 Task: Create a sub task Design and Implement Solution for the task  Upgrade and migrate company data analytics to a cloud-based solution in the project AmberDrive , assign it to team member softage.3@softage.net and update the status of the sub task to  On Track  , set the priority of the sub task to Low
Action: Mouse moved to (643, 357)
Screenshot: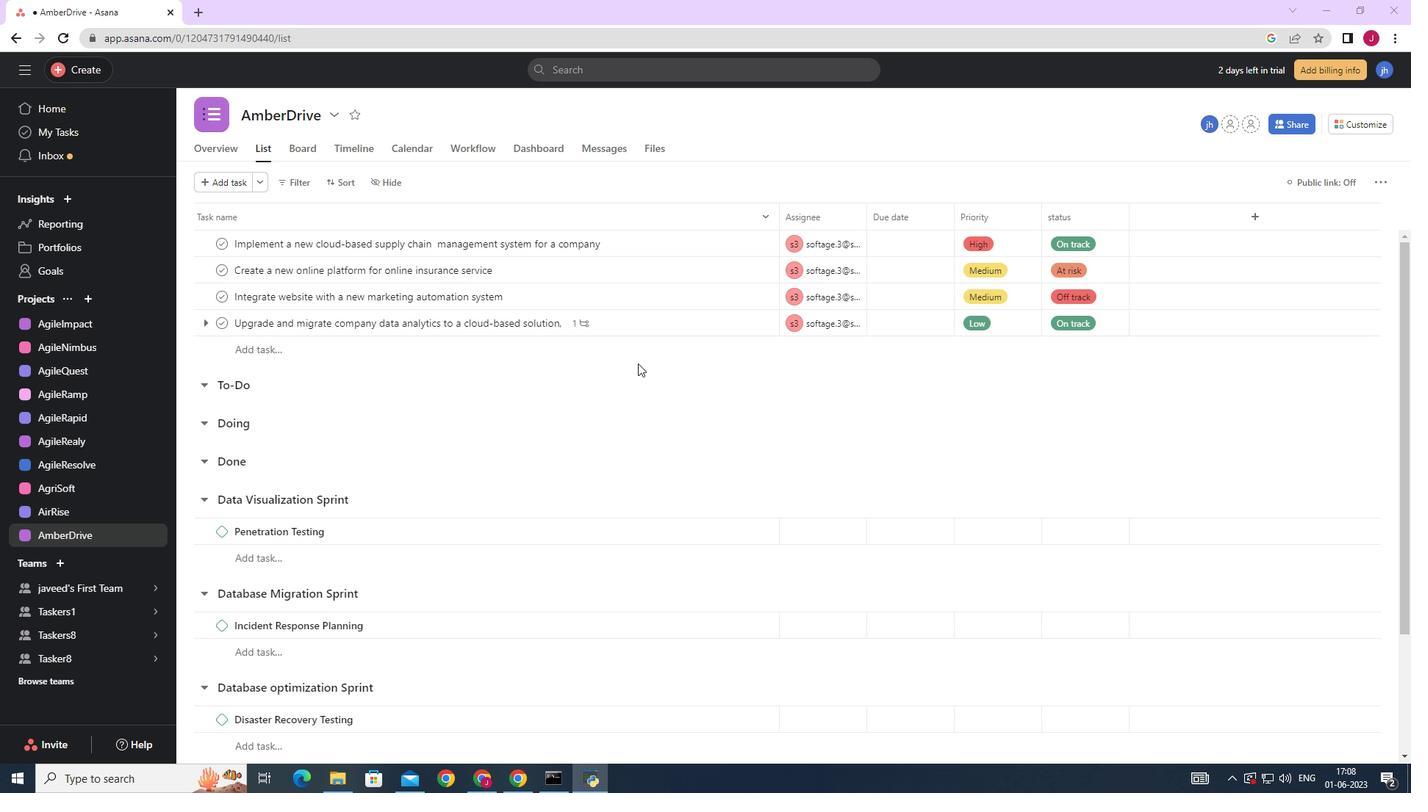 
Action: Mouse scrolled (643, 358) with delta (0, 0)
Screenshot: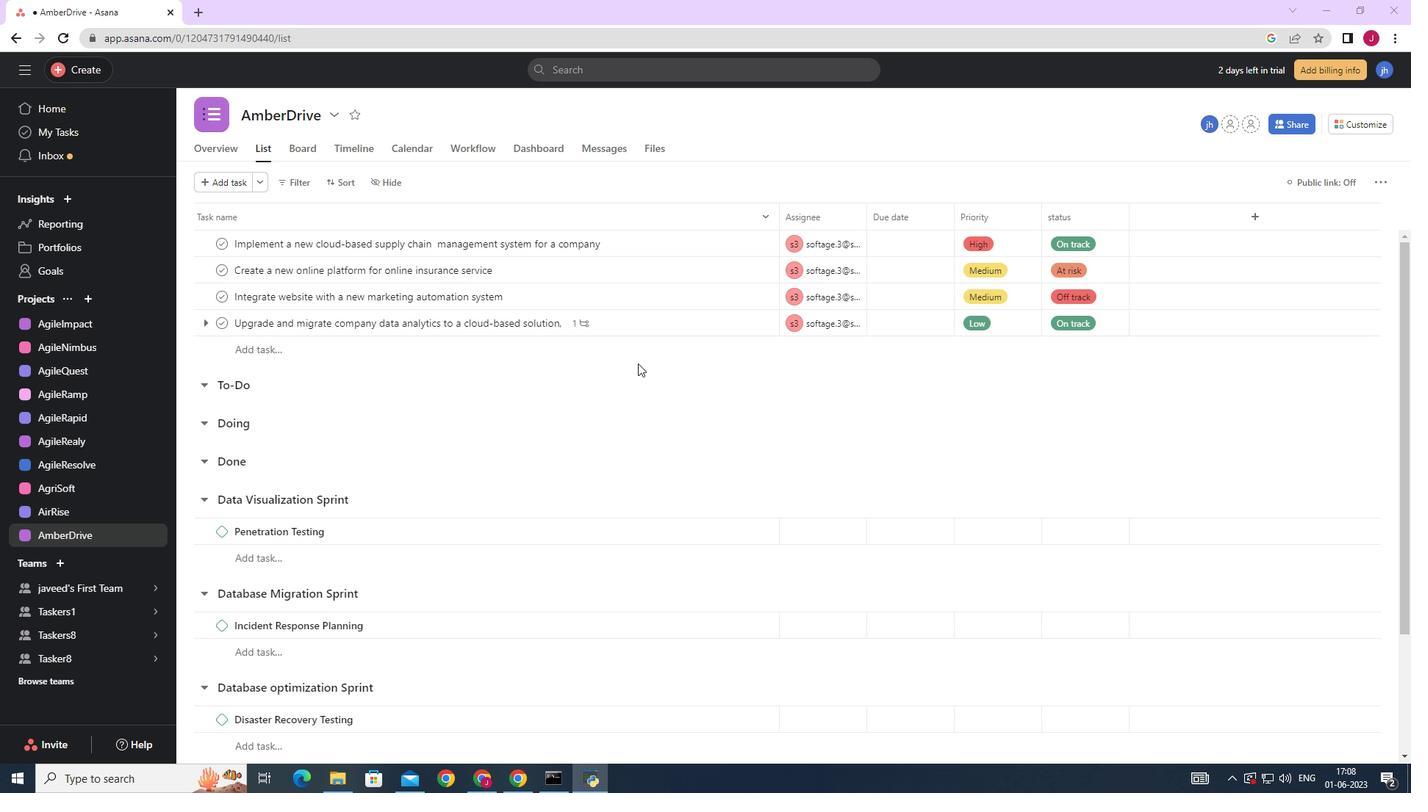 
Action: Mouse moved to (693, 328)
Screenshot: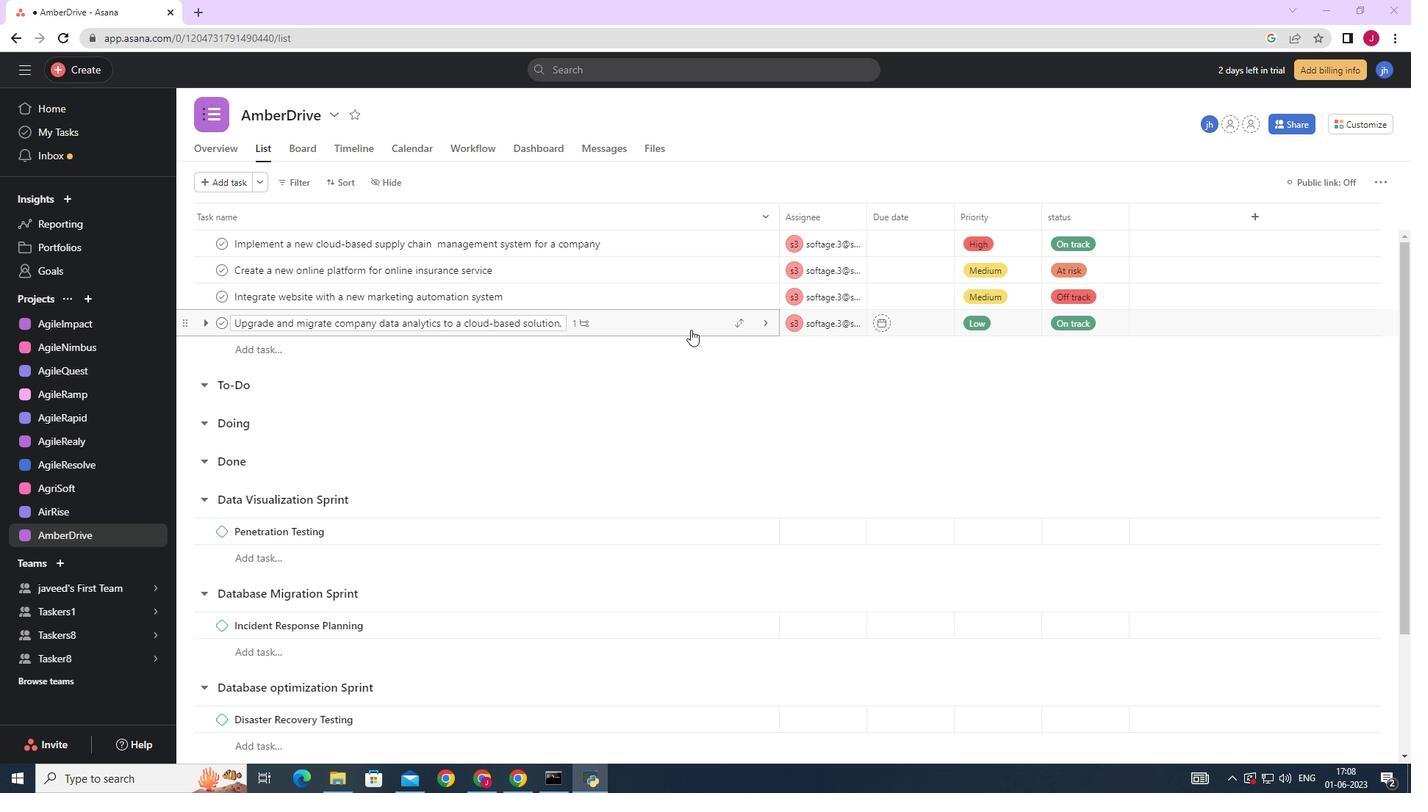 
Action: Mouse pressed left at (693, 329)
Screenshot: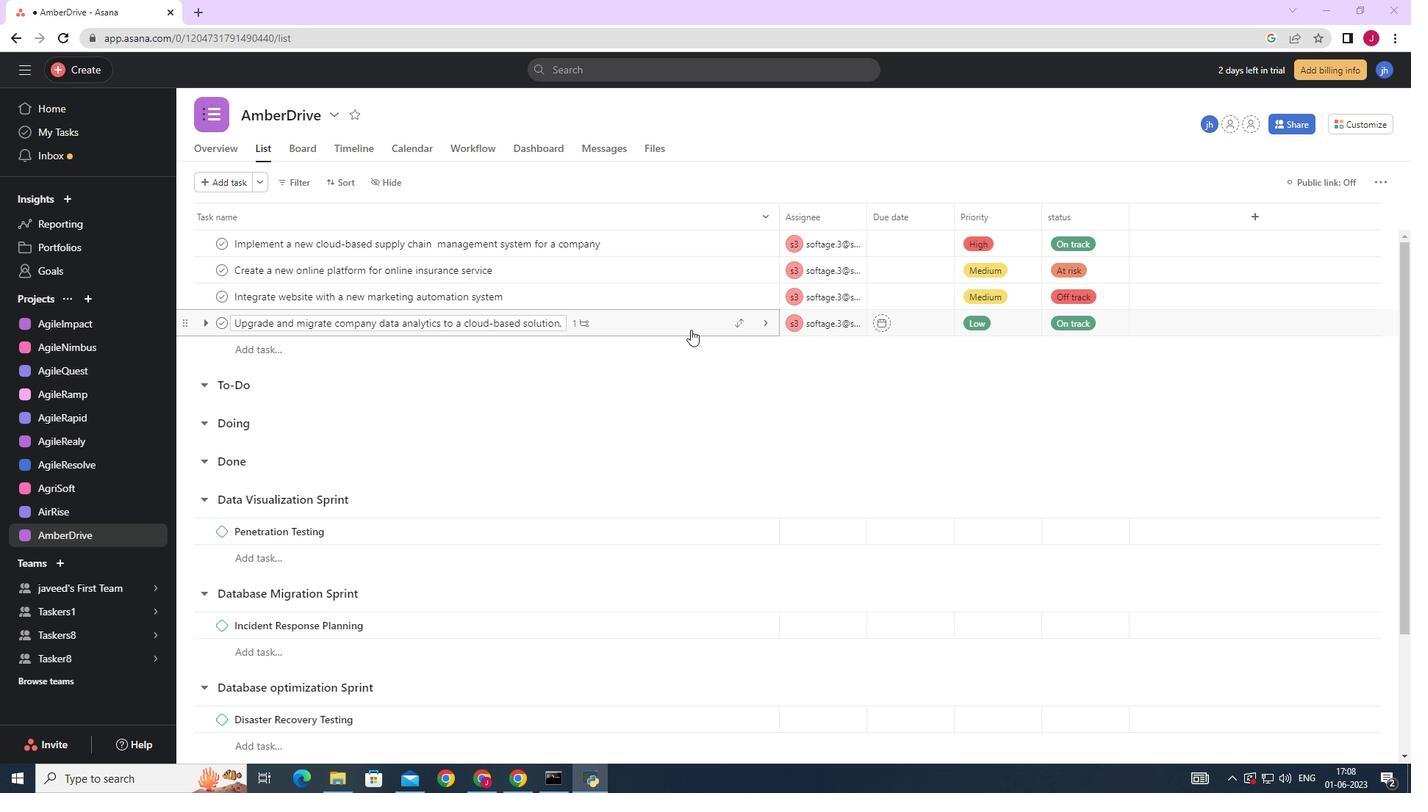 
Action: Mouse moved to (1033, 499)
Screenshot: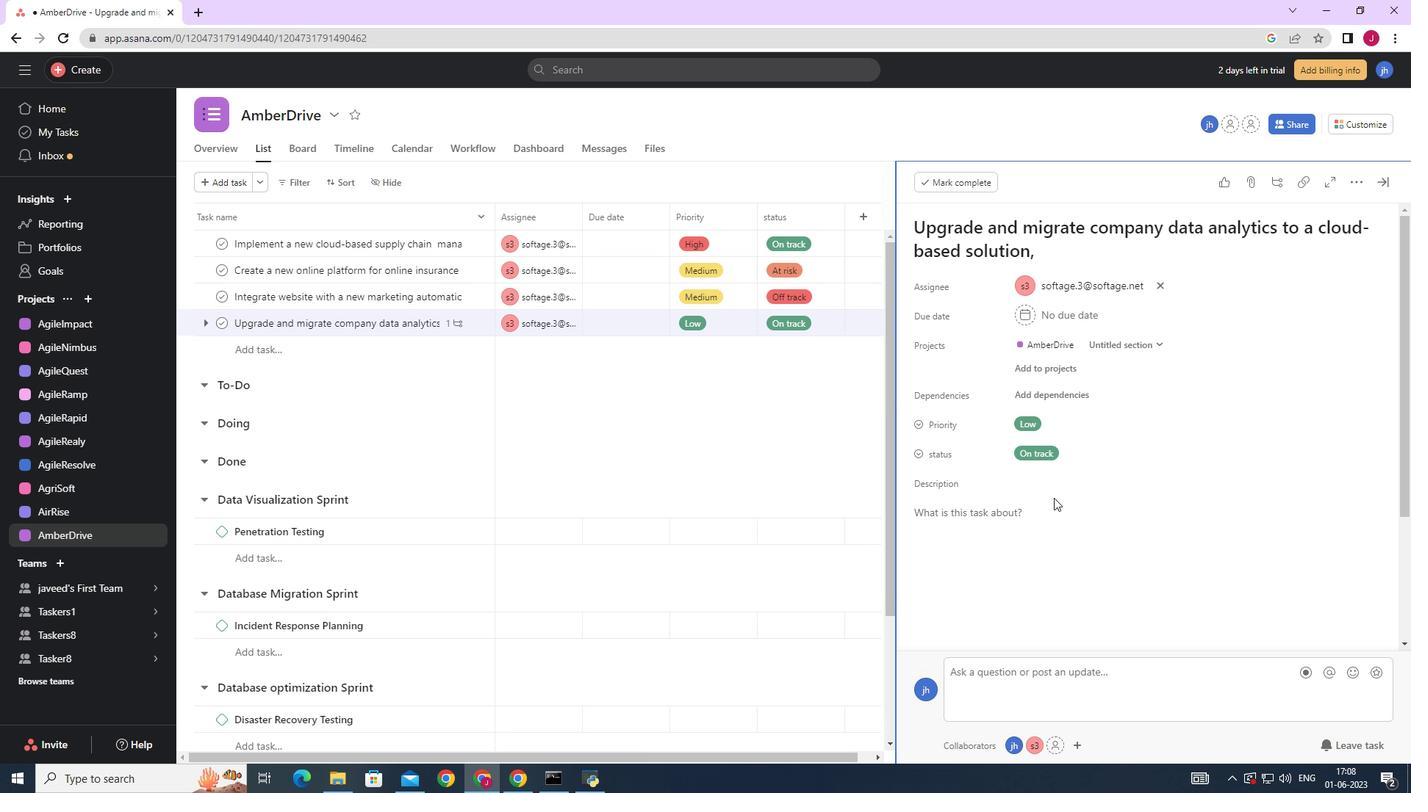 
Action: Mouse scrolled (1033, 499) with delta (0, 0)
Screenshot: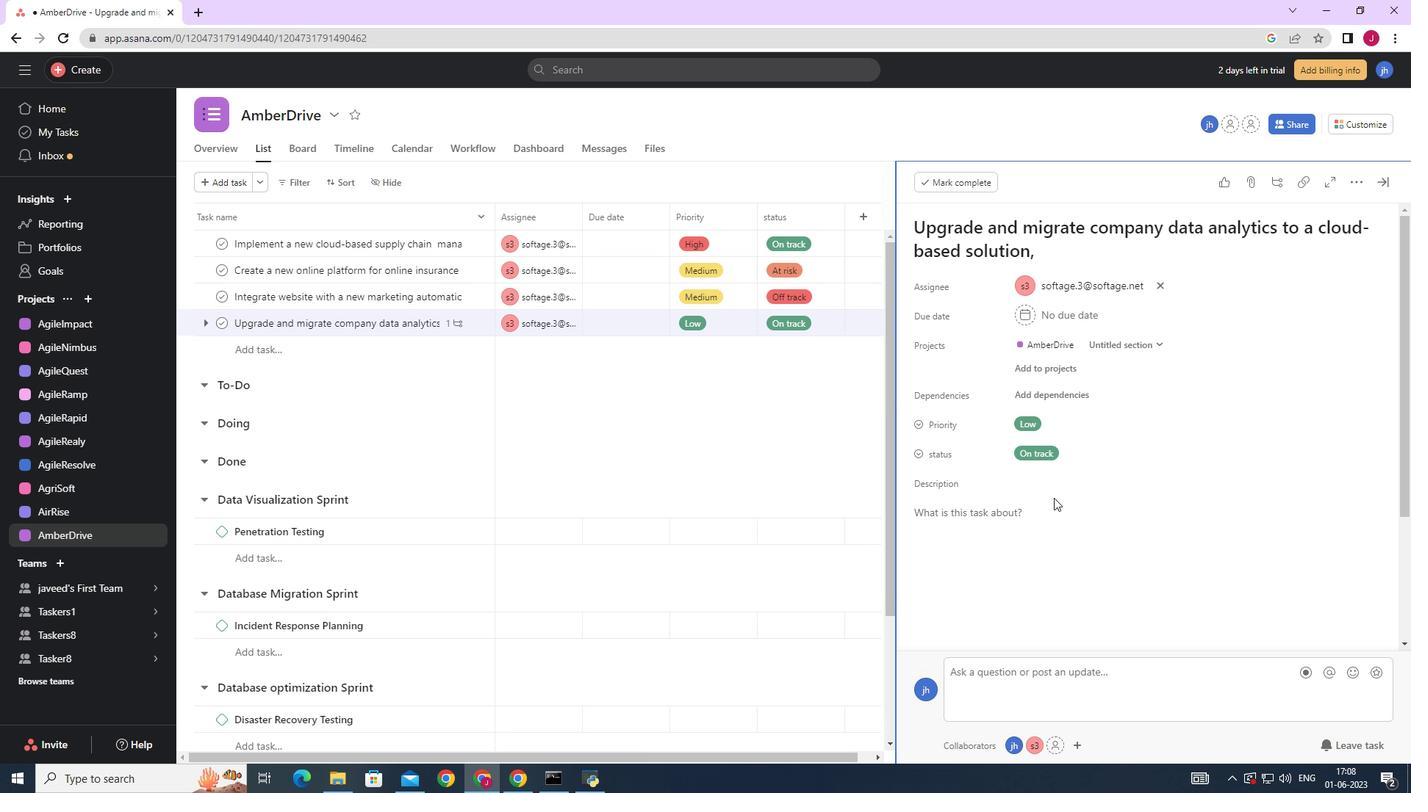 
Action: Mouse moved to (1033, 499)
Screenshot: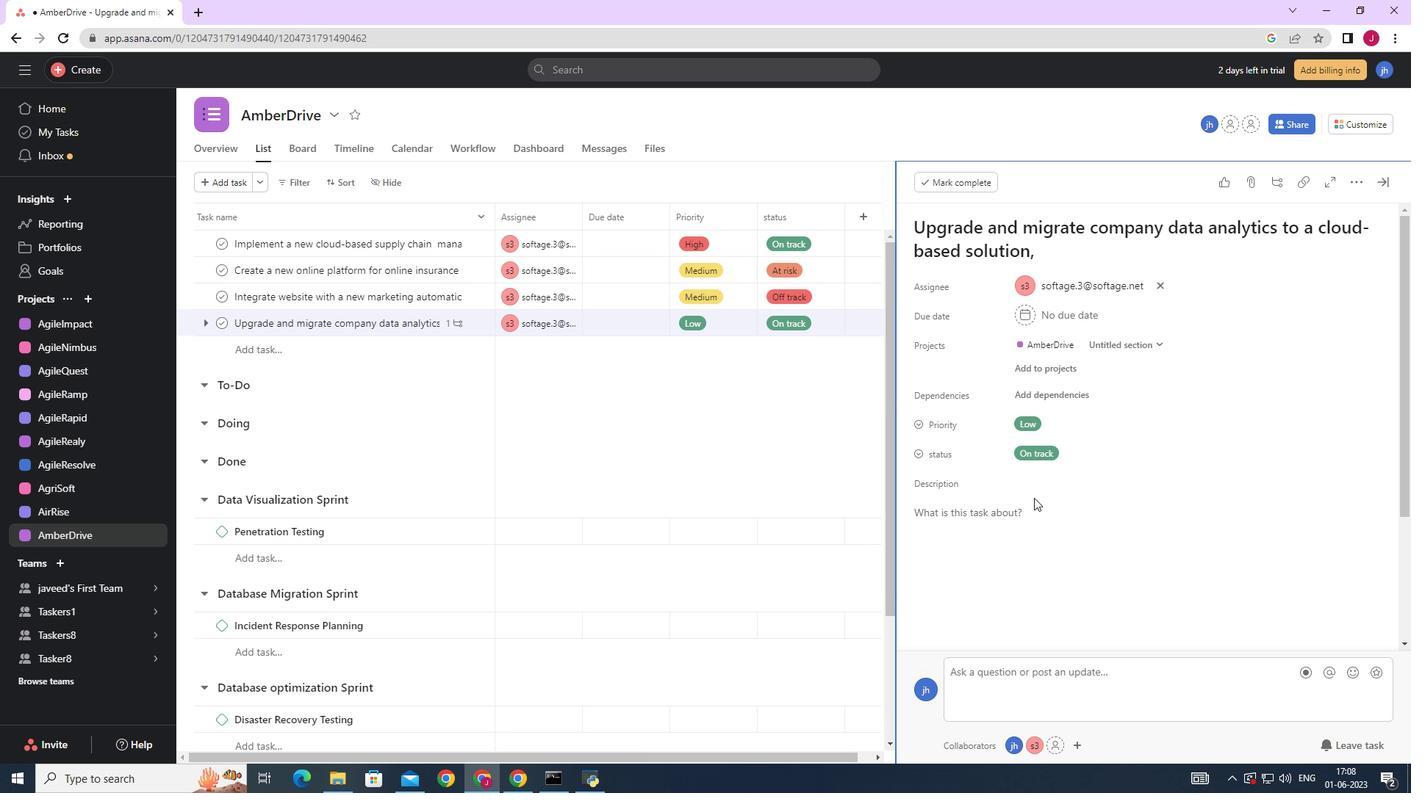 
Action: Mouse scrolled (1033, 499) with delta (0, 0)
Screenshot: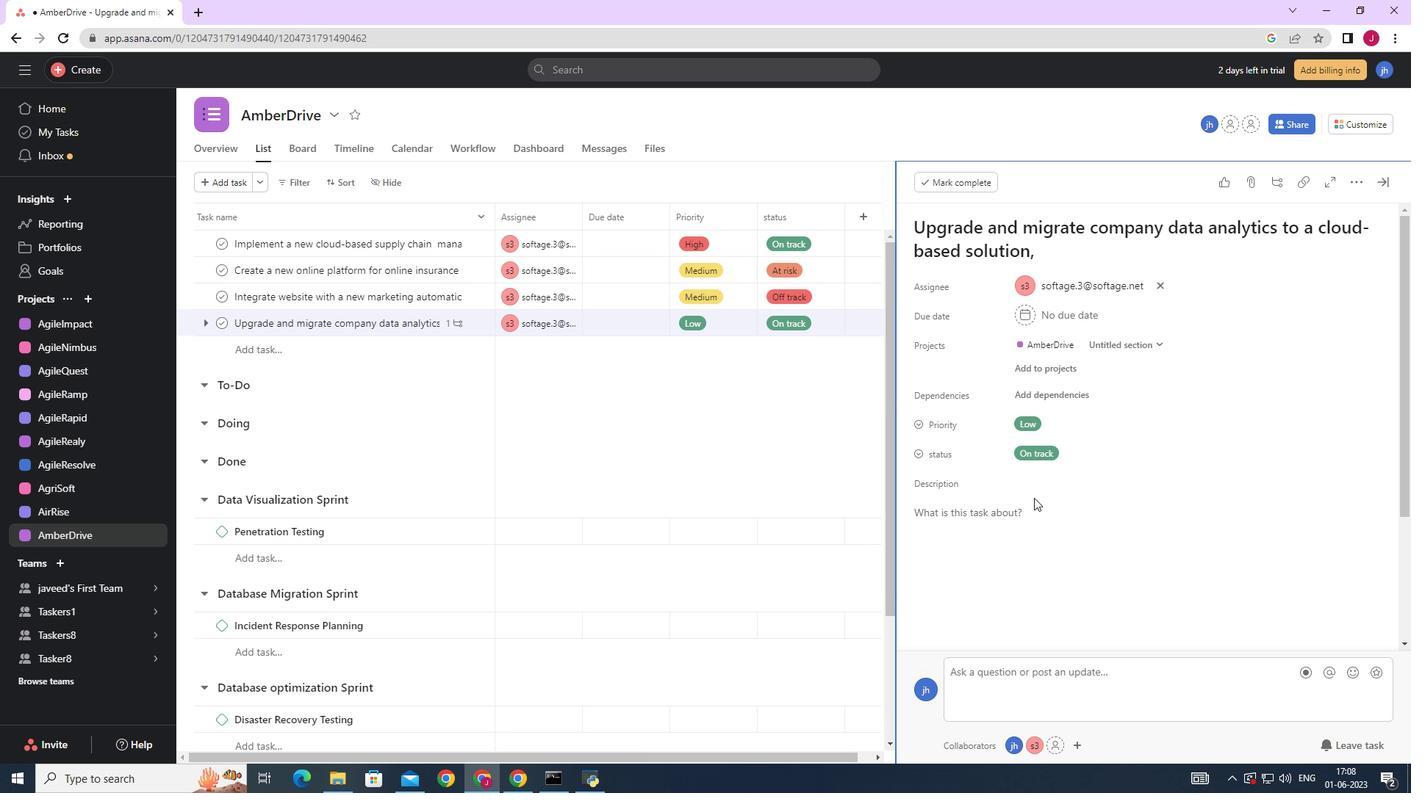 
Action: Mouse scrolled (1033, 499) with delta (0, 0)
Screenshot: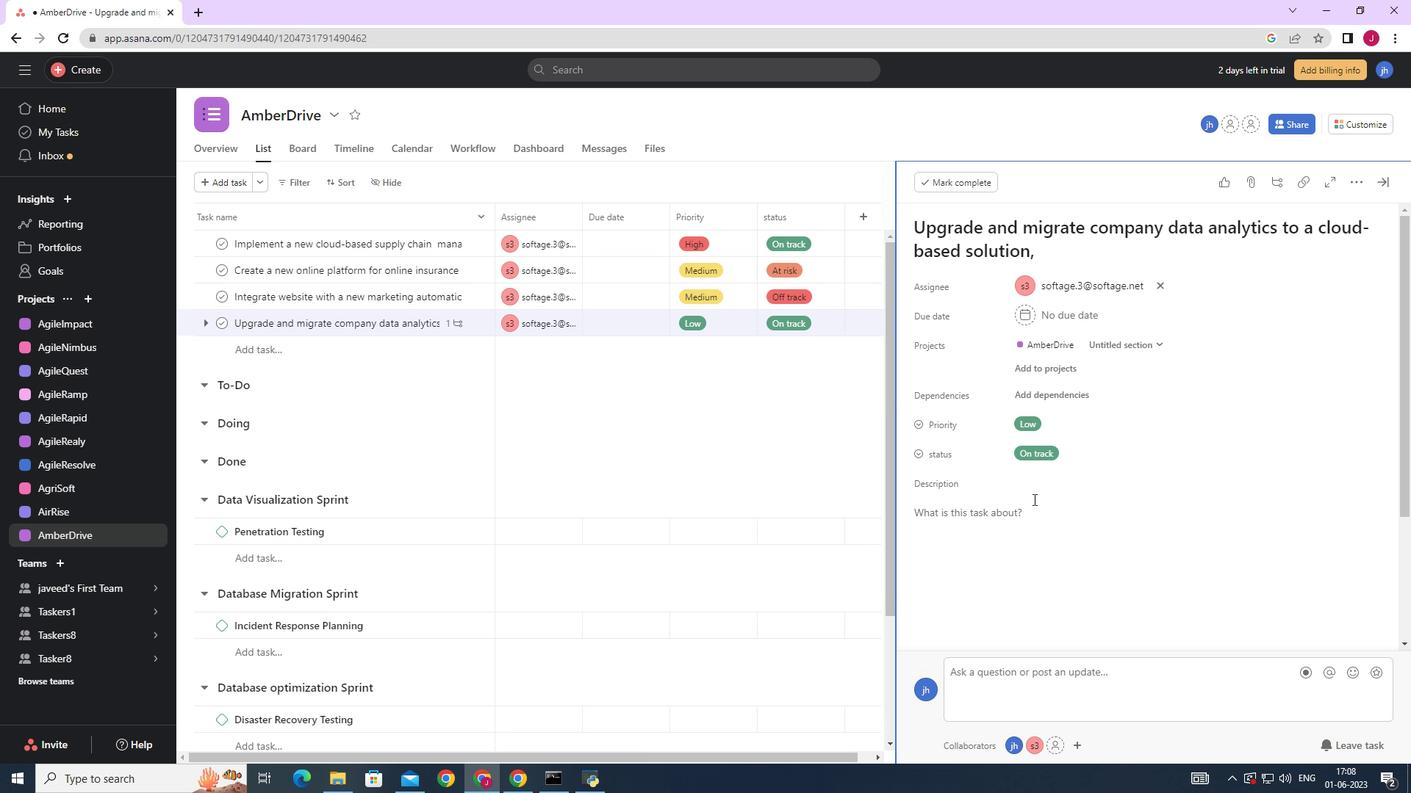 
Action: Mouse moved to (997, 543)
Screenshot: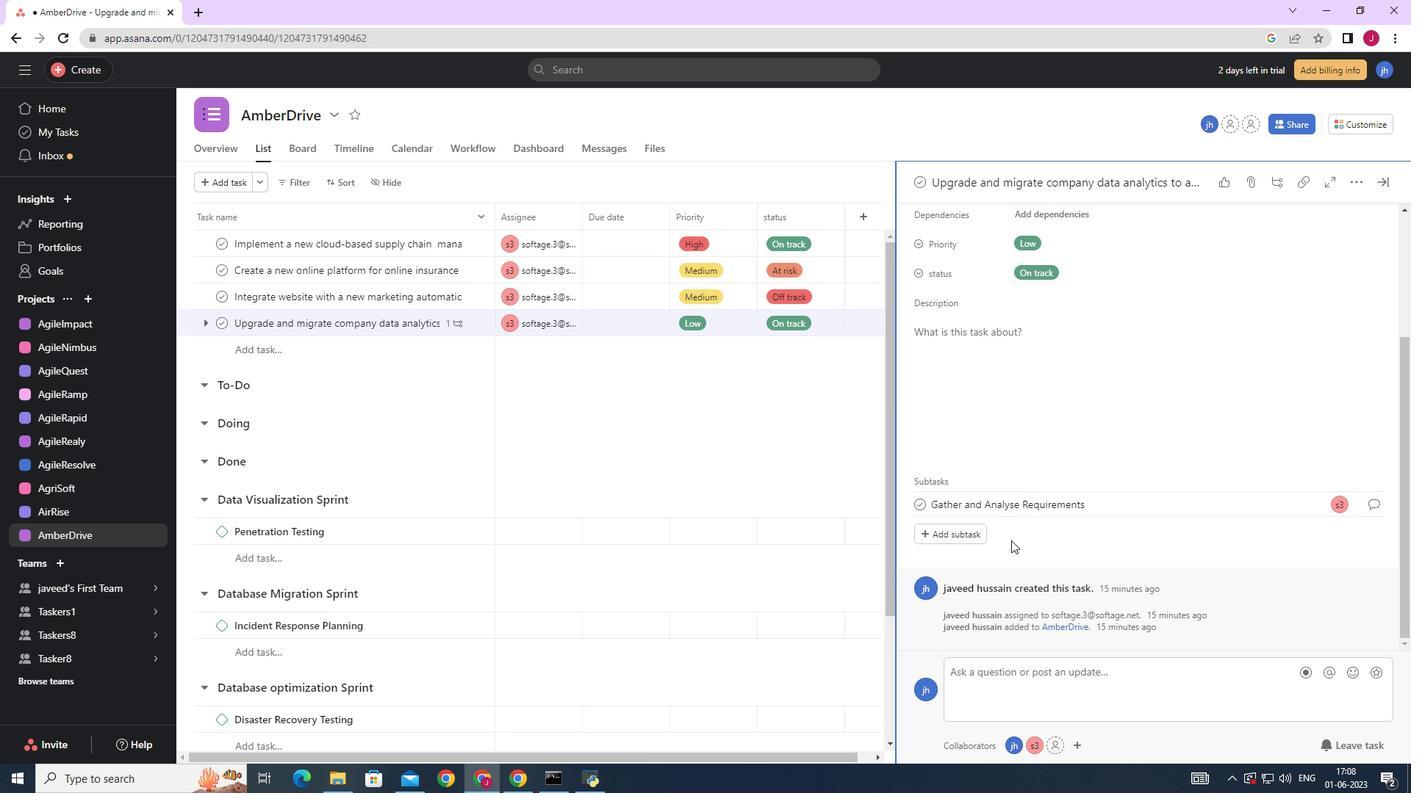 
Action: Mouse scrolled (997, 543) with delta (0, 0)
Screenshot: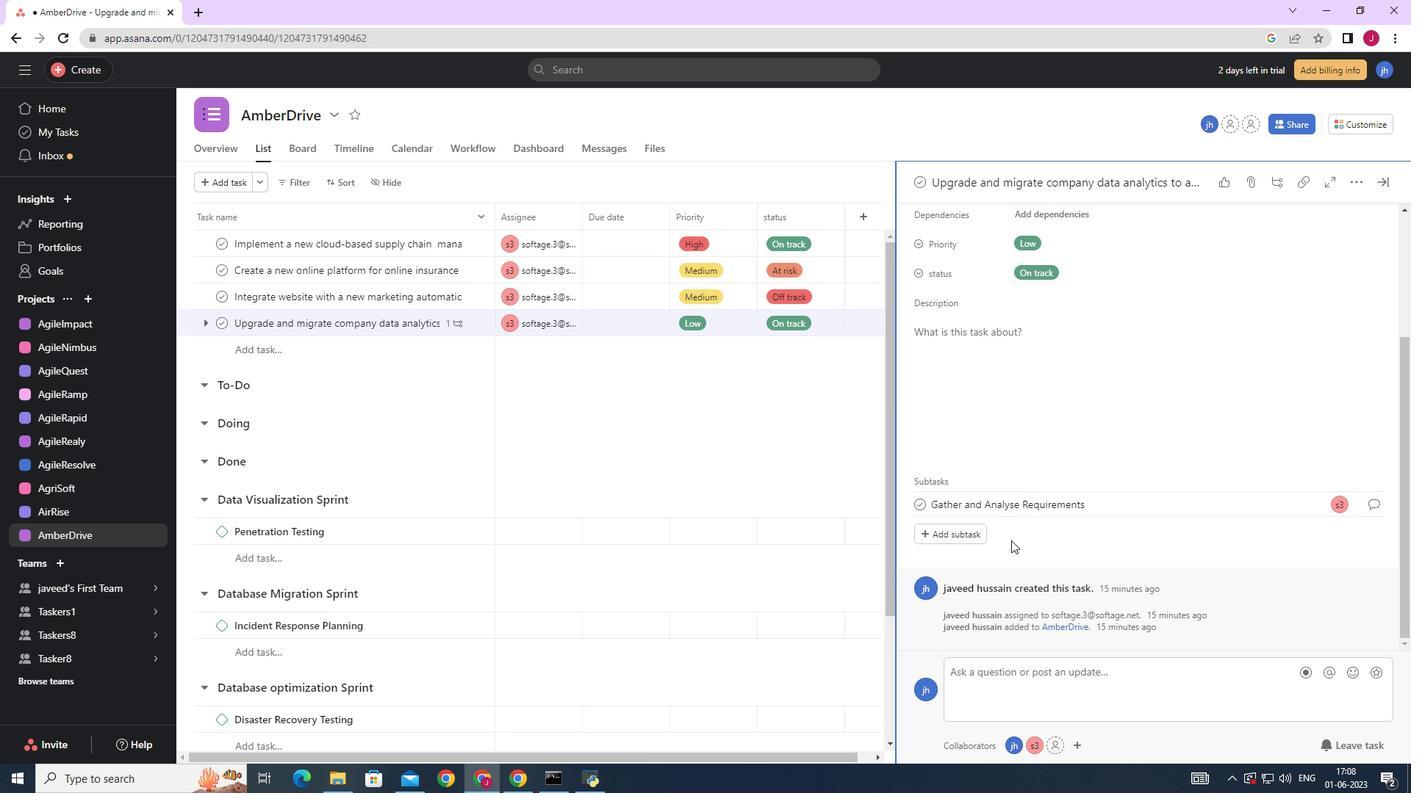 
Action: Mouse moved to (996, 543)
Screenshot: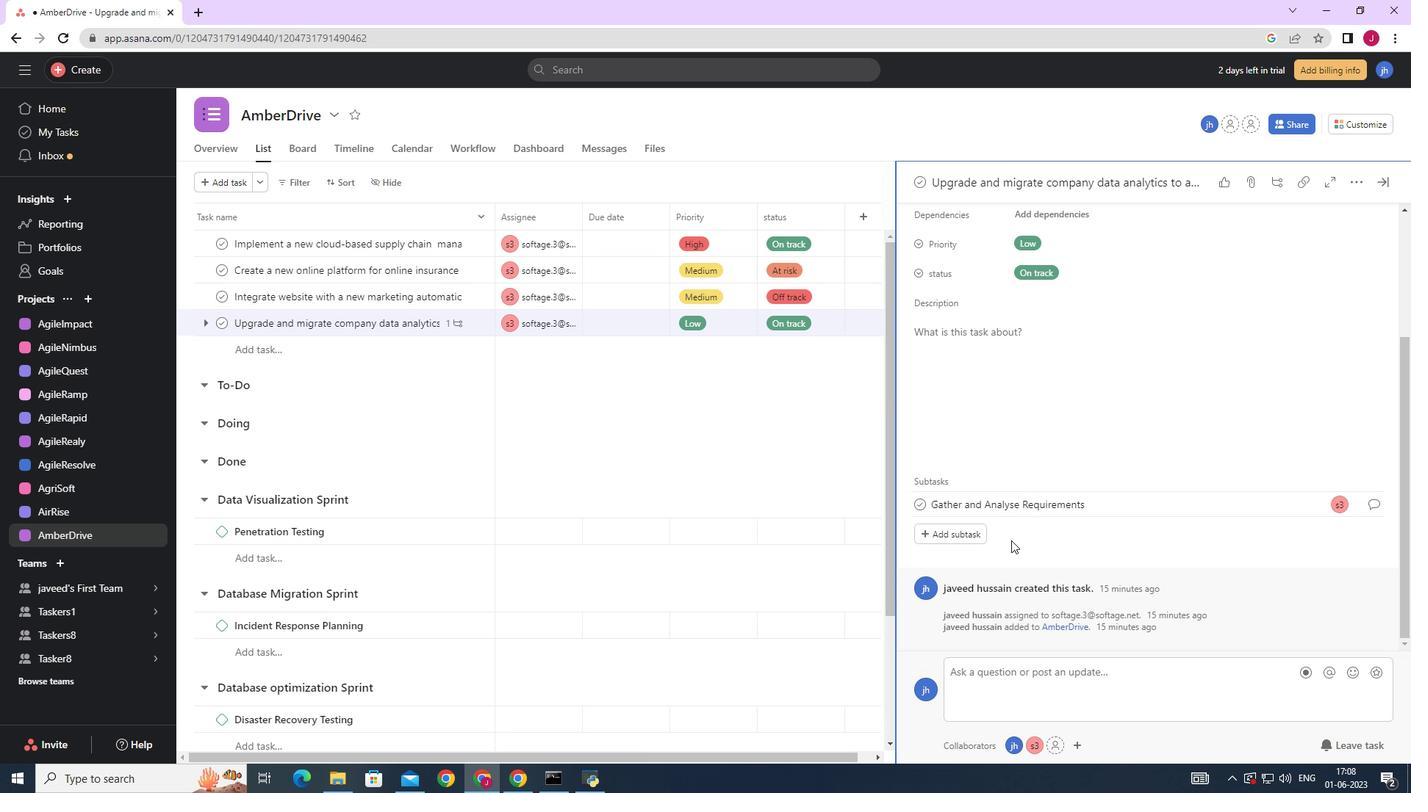 
Action: Mouse scrolled (996, 543) with delta (0, 0)
Screenshot: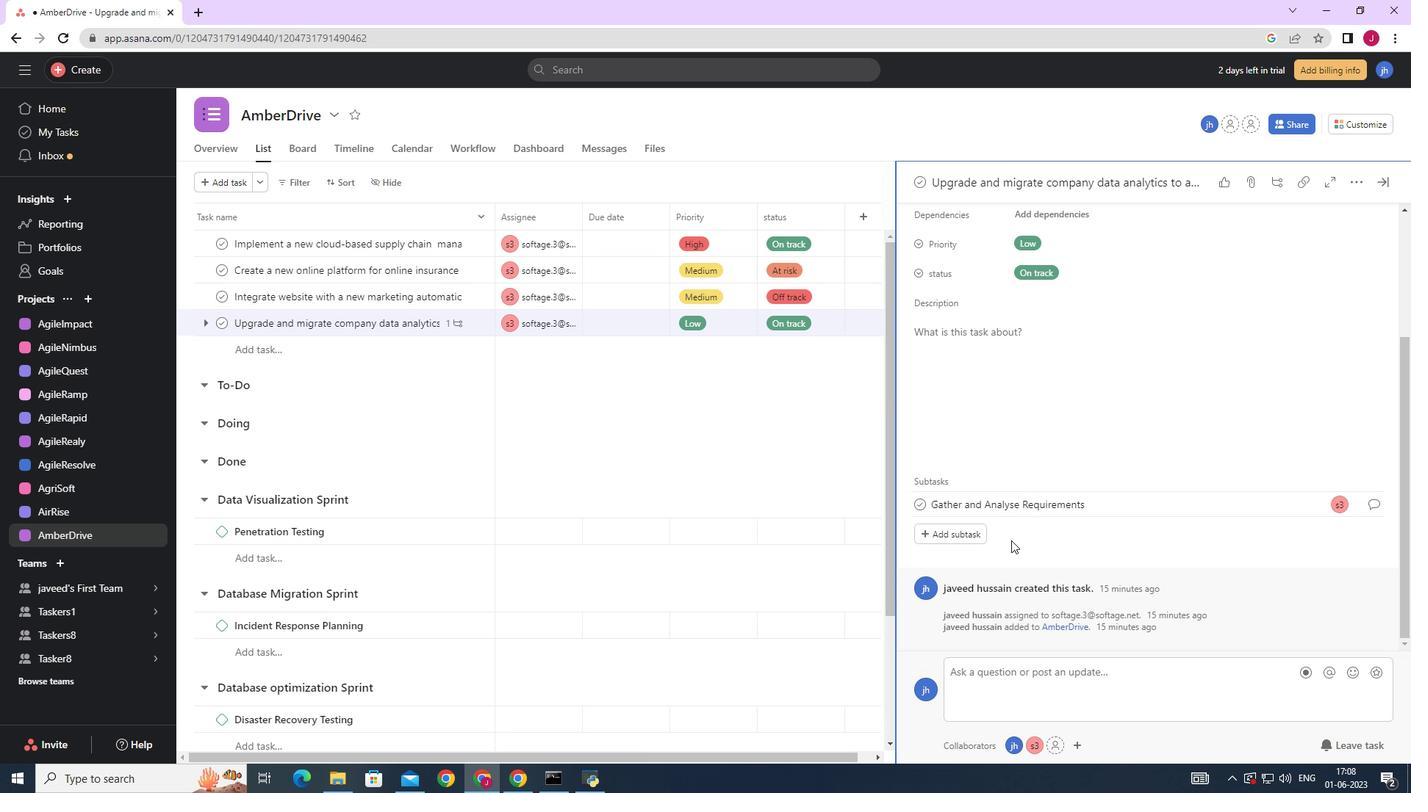 
Action: Mouse moved to (995, 543)
Screenshot: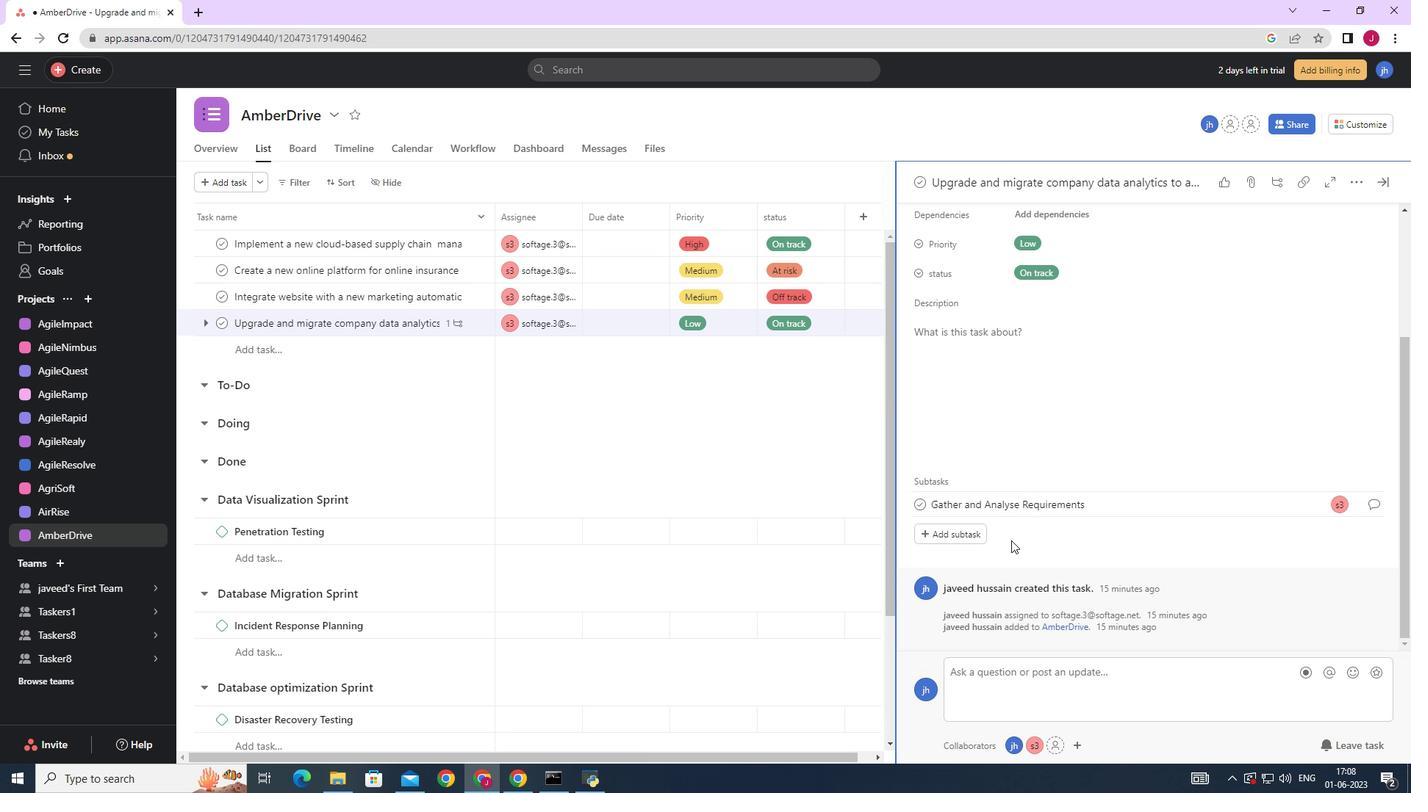 
Action: Mouse scrolled (995, 543) with delta (0, 0)
Screenshot: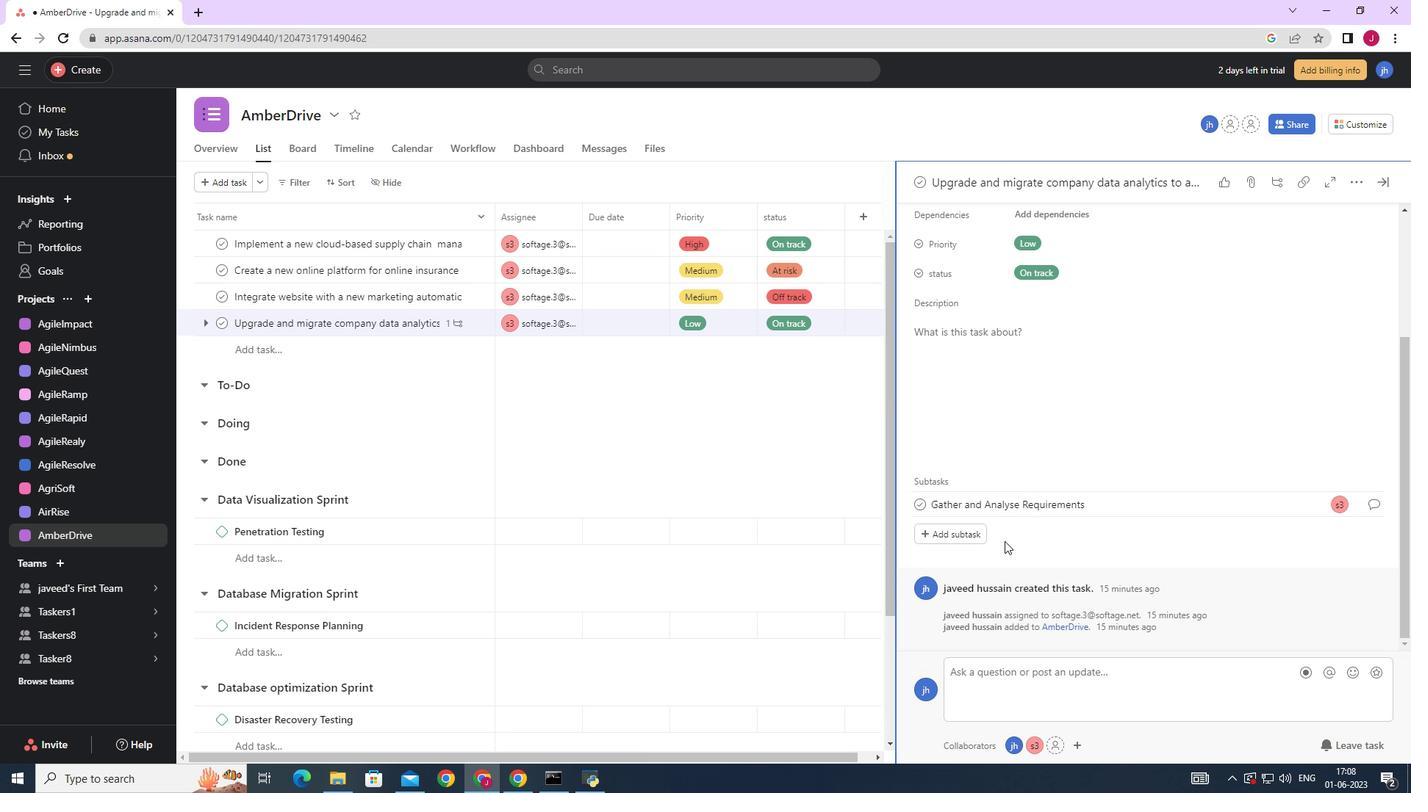 
Action: Mouse moved to (962, 535)
Screenshot: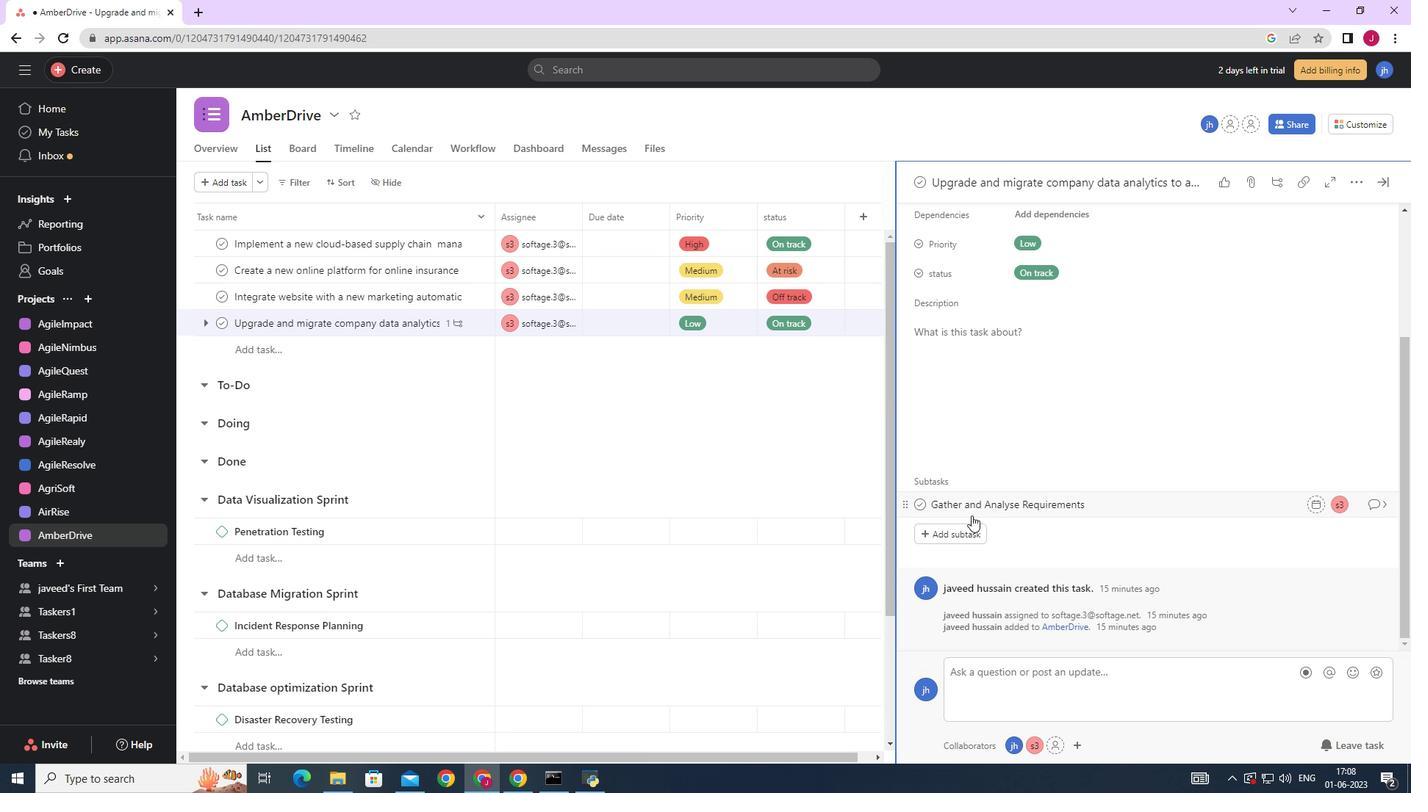 
Action: Mouse pressed left at (962, 535)
Screenshot: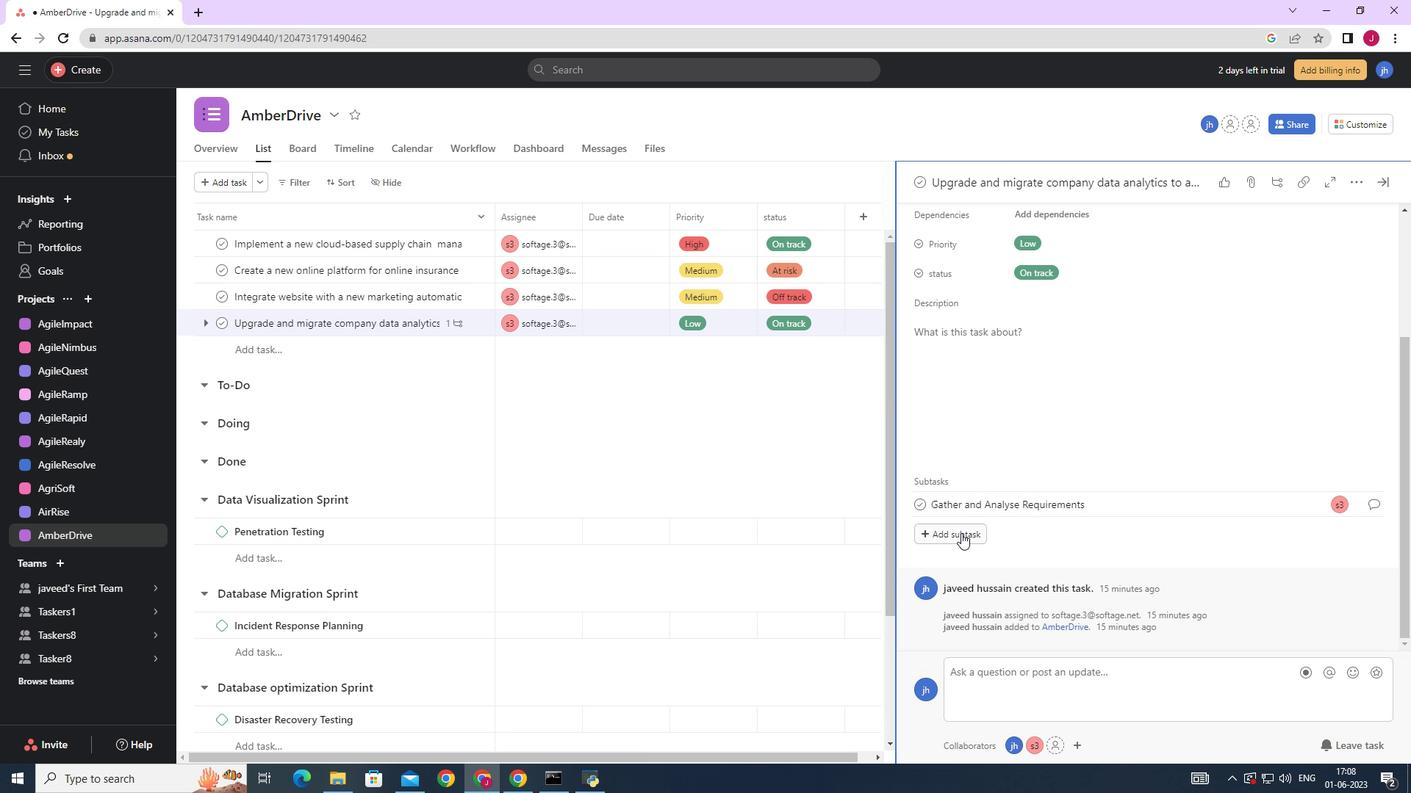 
Action: Key pressed <Key.caps_lock>D<Key.caps_lock>esign<Key.space>and<Key.space><Key.caps_lock>I<Key.caps_lock>mplement<Key.space><Key.caps_lock>S<Key.caps_lock>olution
Screenshot: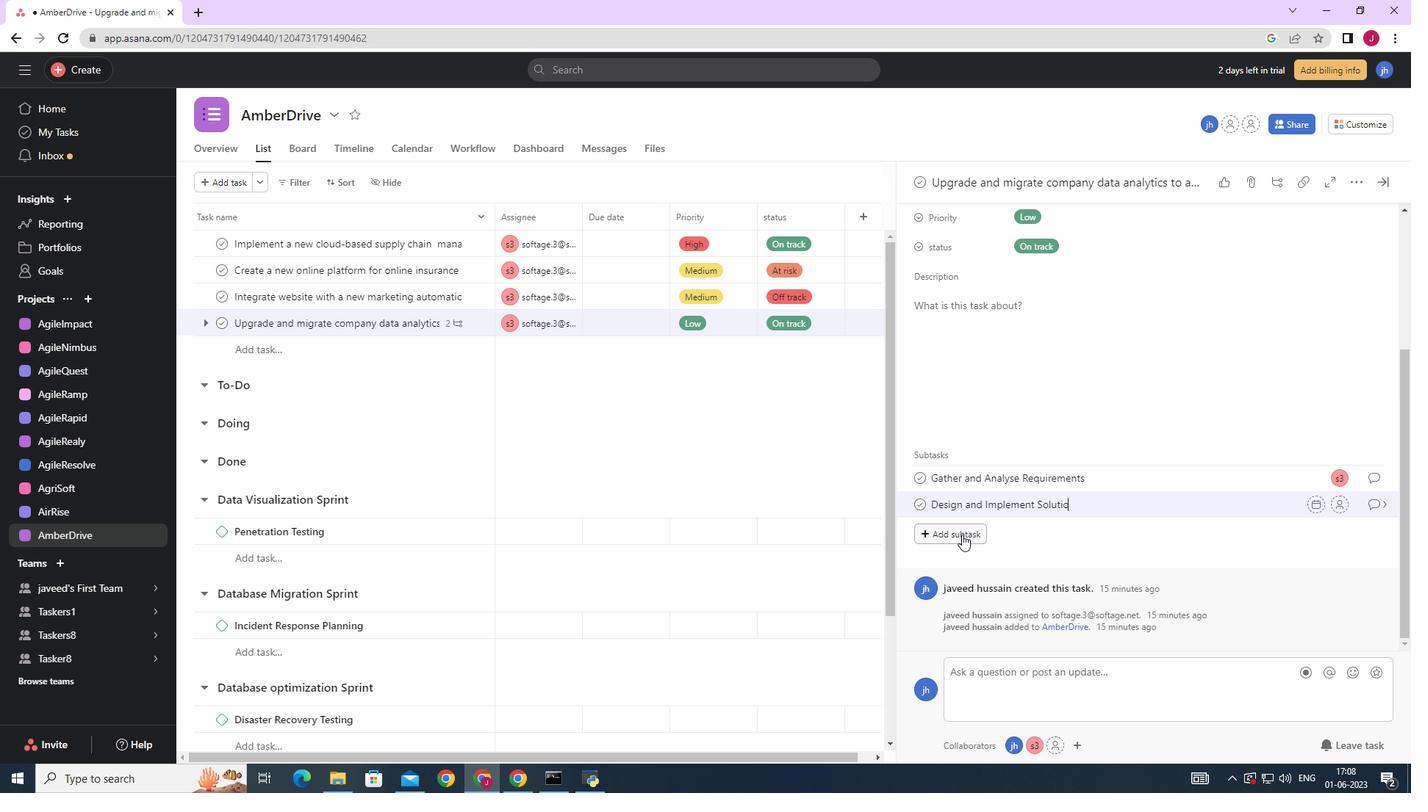 
Action: Mouse moved to (1340, 508)
Screenshot: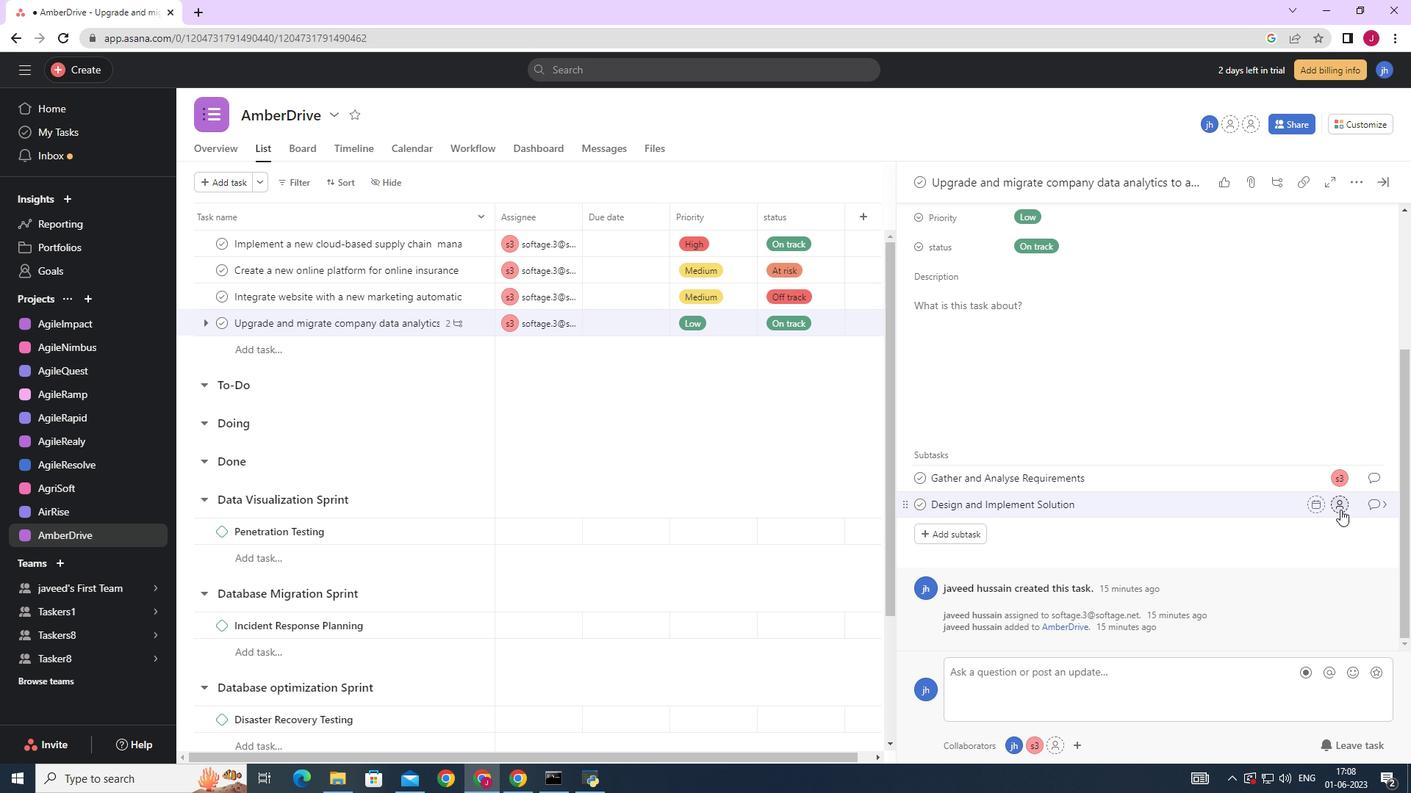 
Action: Mouse pressed left at (1340, 508)
Screenshot: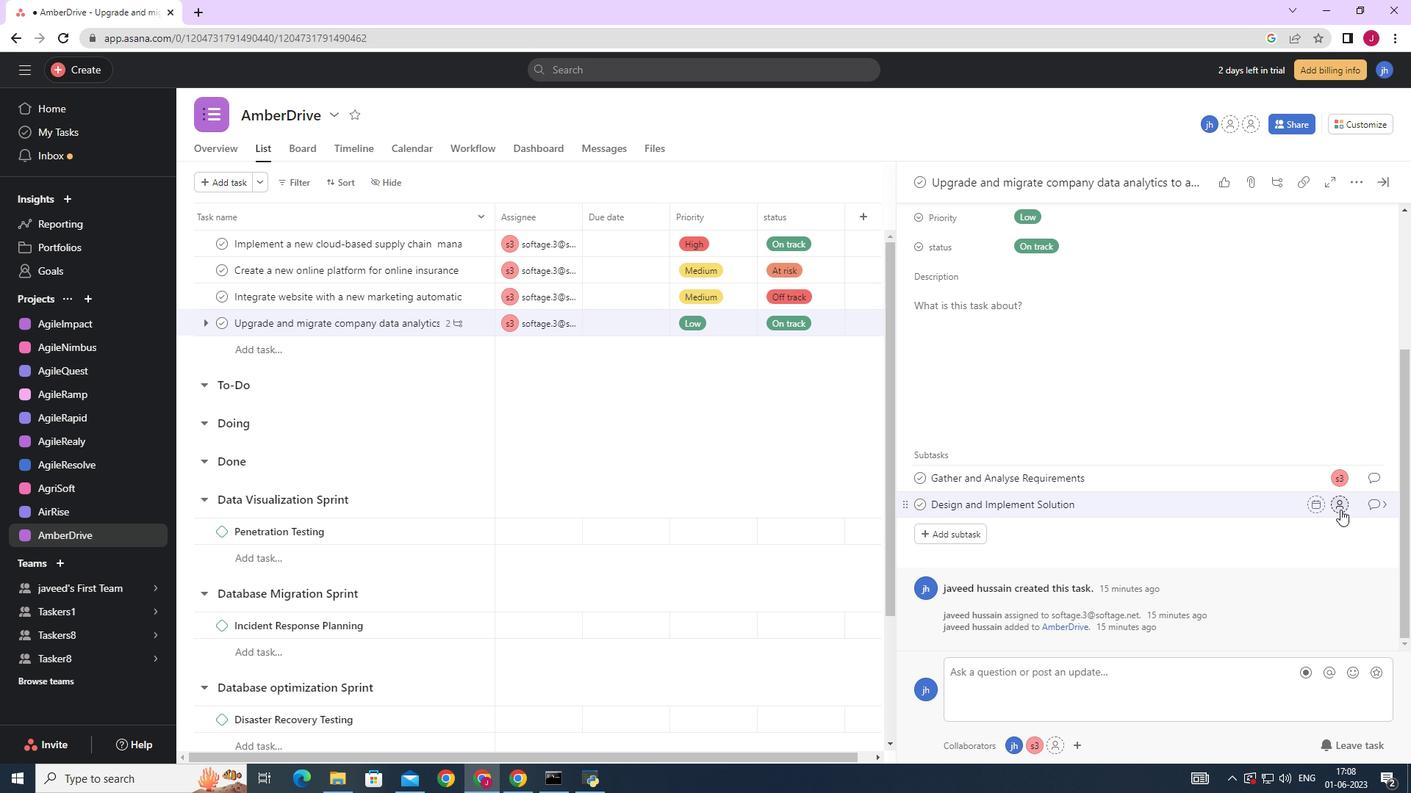 
Action: Mouse moved to (1176, 594)
Screenshot: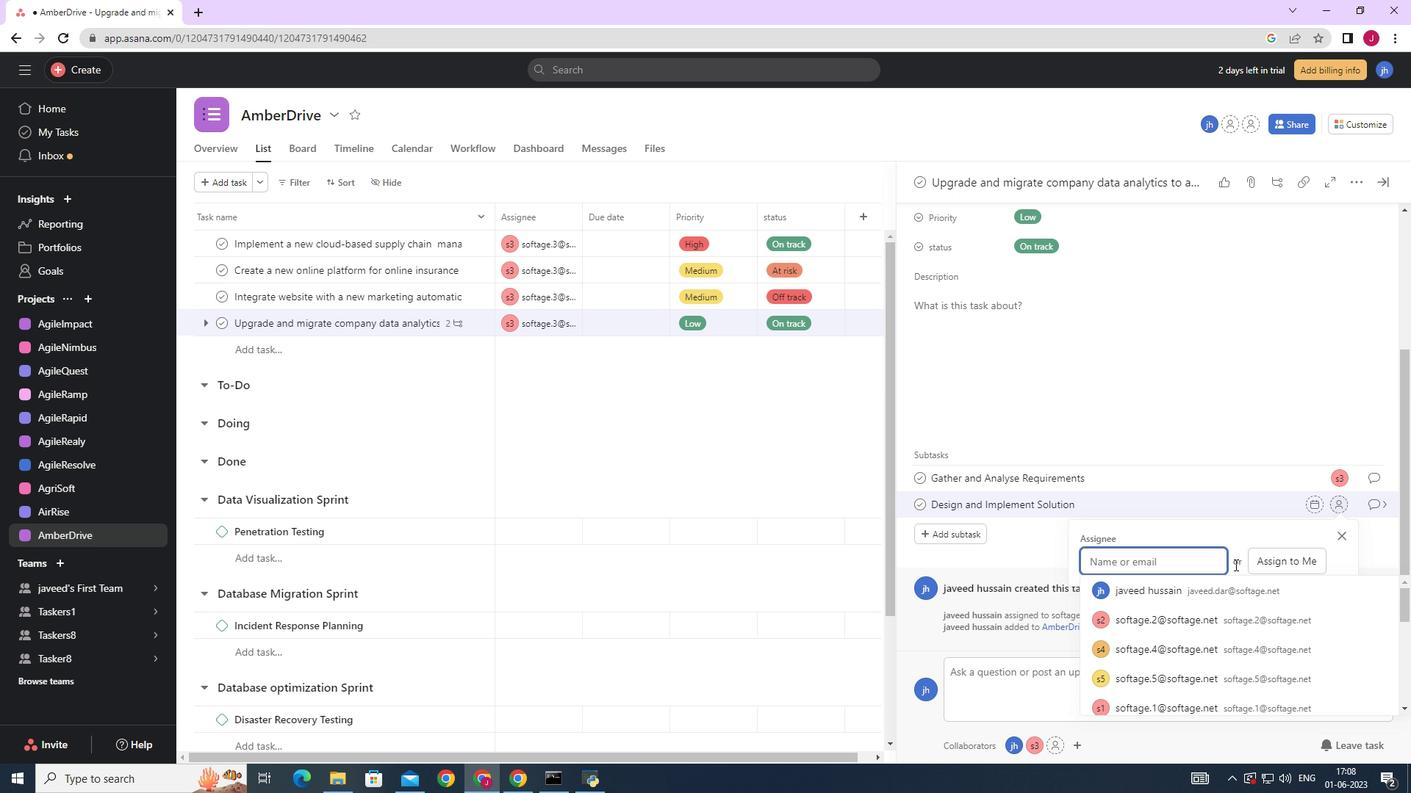 
Action: Key pressed softage.
Screenshot: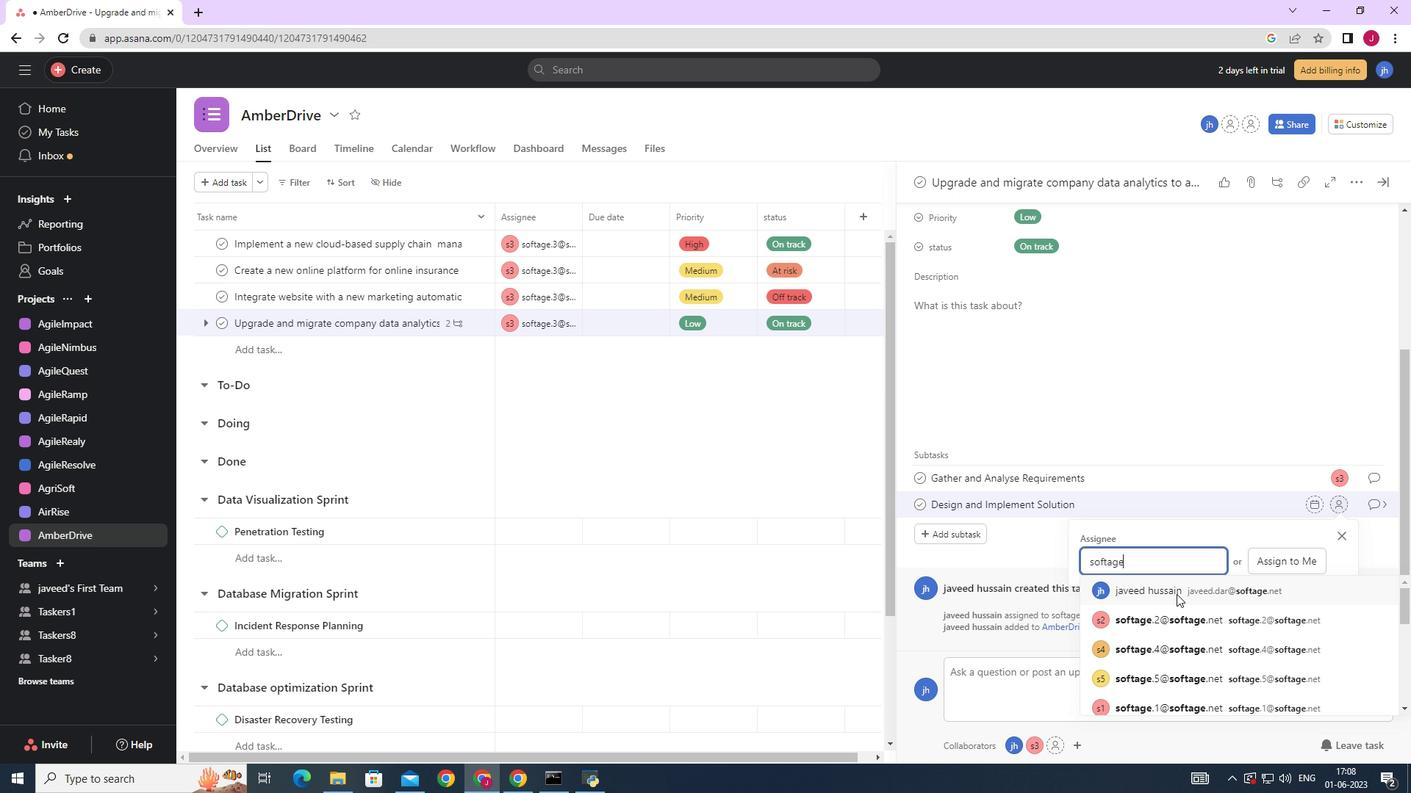 
Action: Mouse moved to (1171, 607)
Screenshot: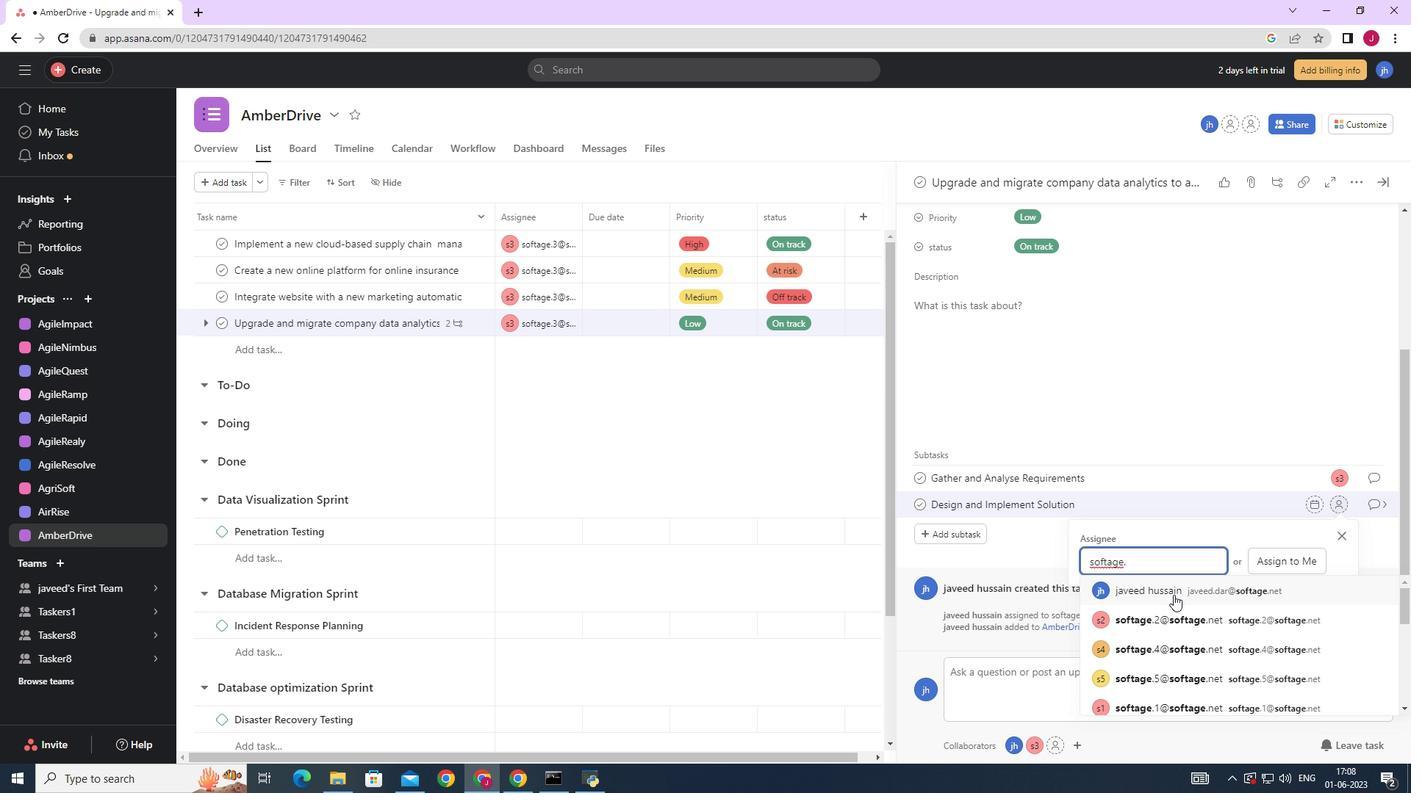 
Action: Key pressed 3
Screenshot: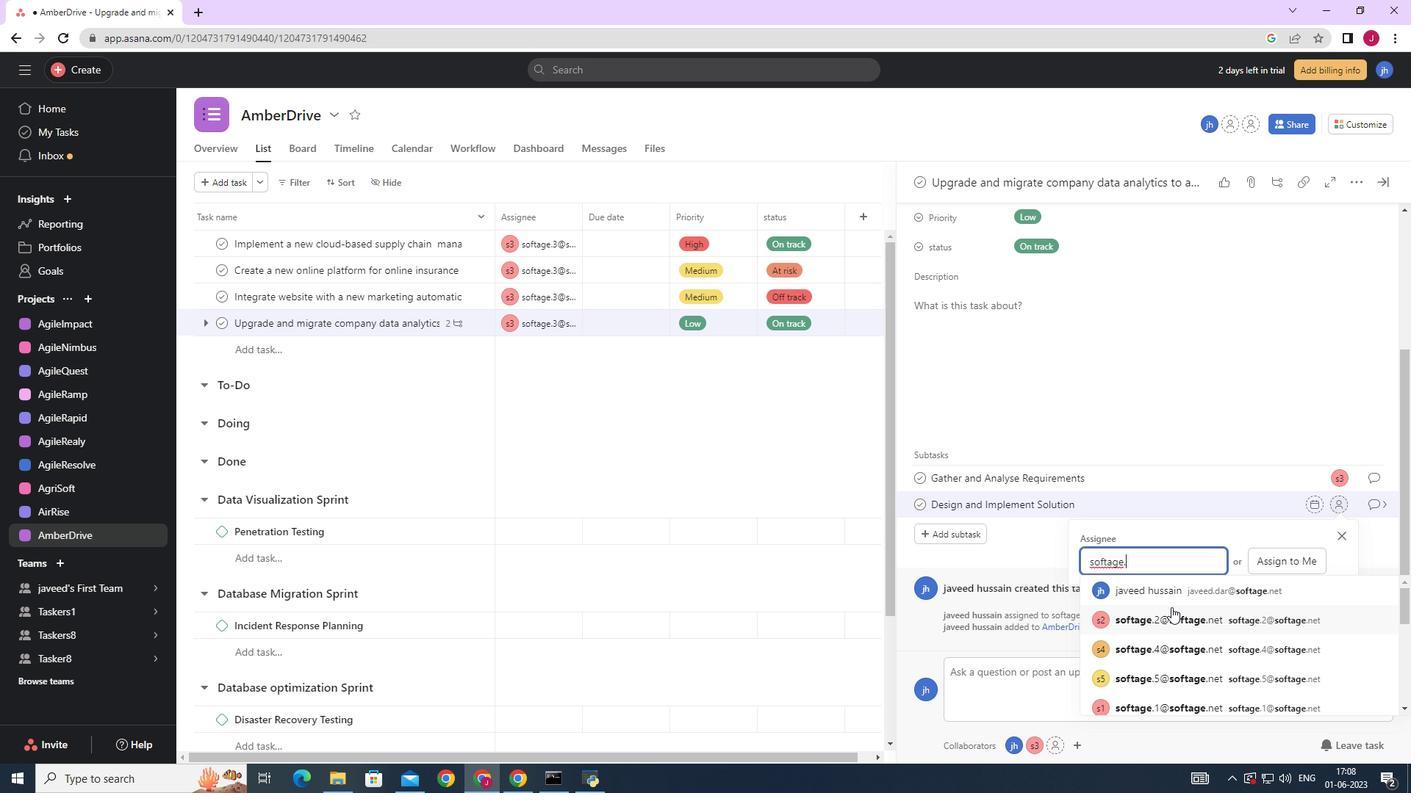 
Action: Mouse moved to (1155, 593)
Screenshot: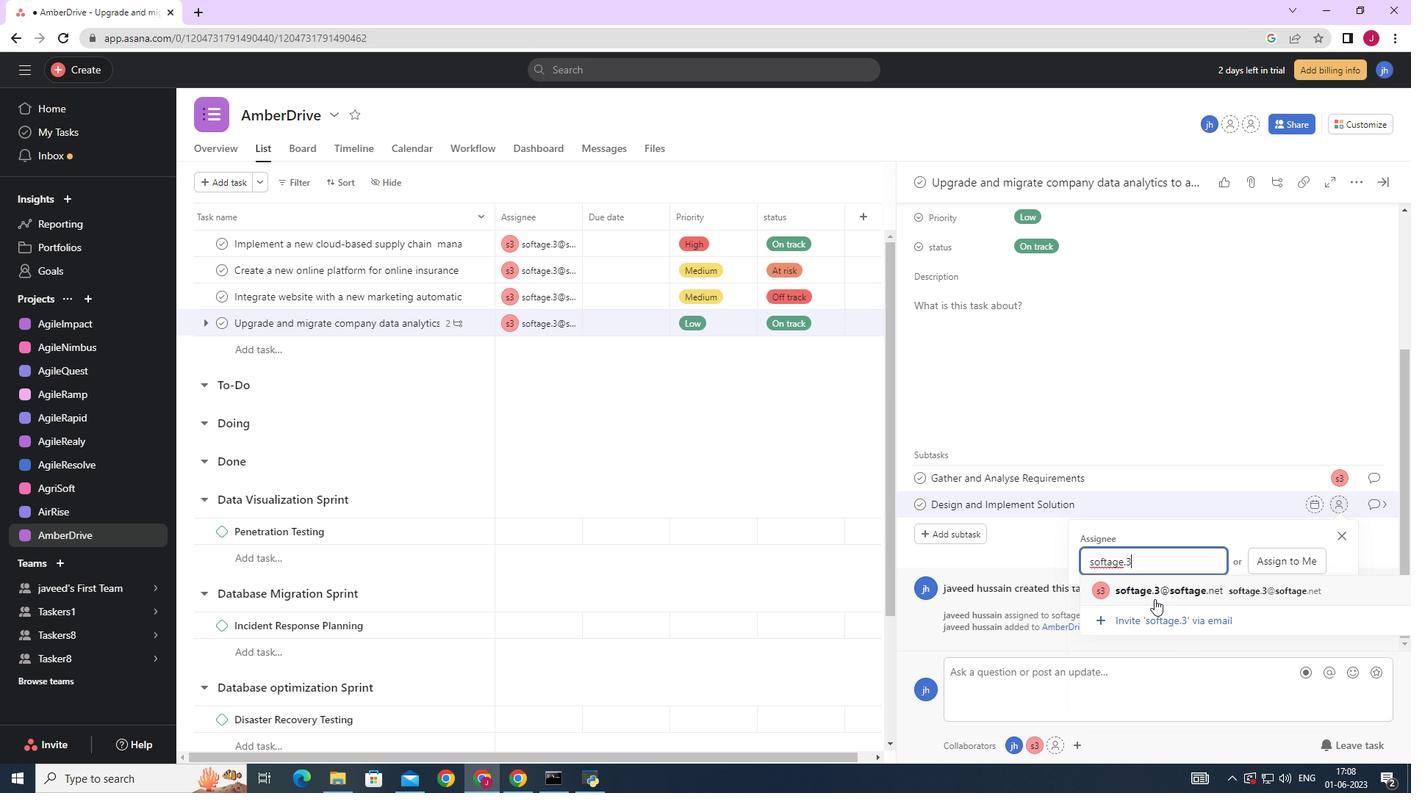 
Action: Mouse pressed left at (1155, 593)
Screenshot: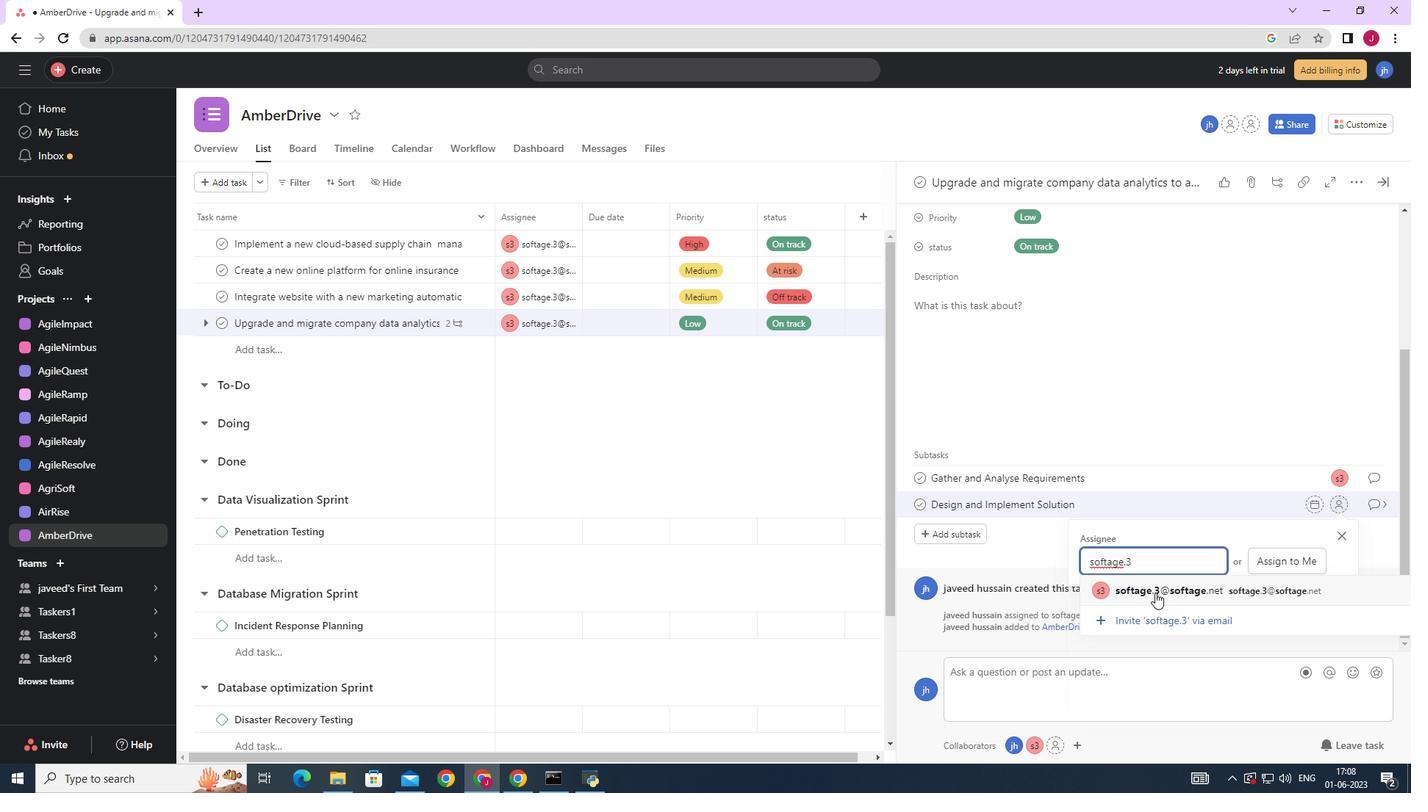 
Action: Mouse moved to (1378, 502)
Screenshot: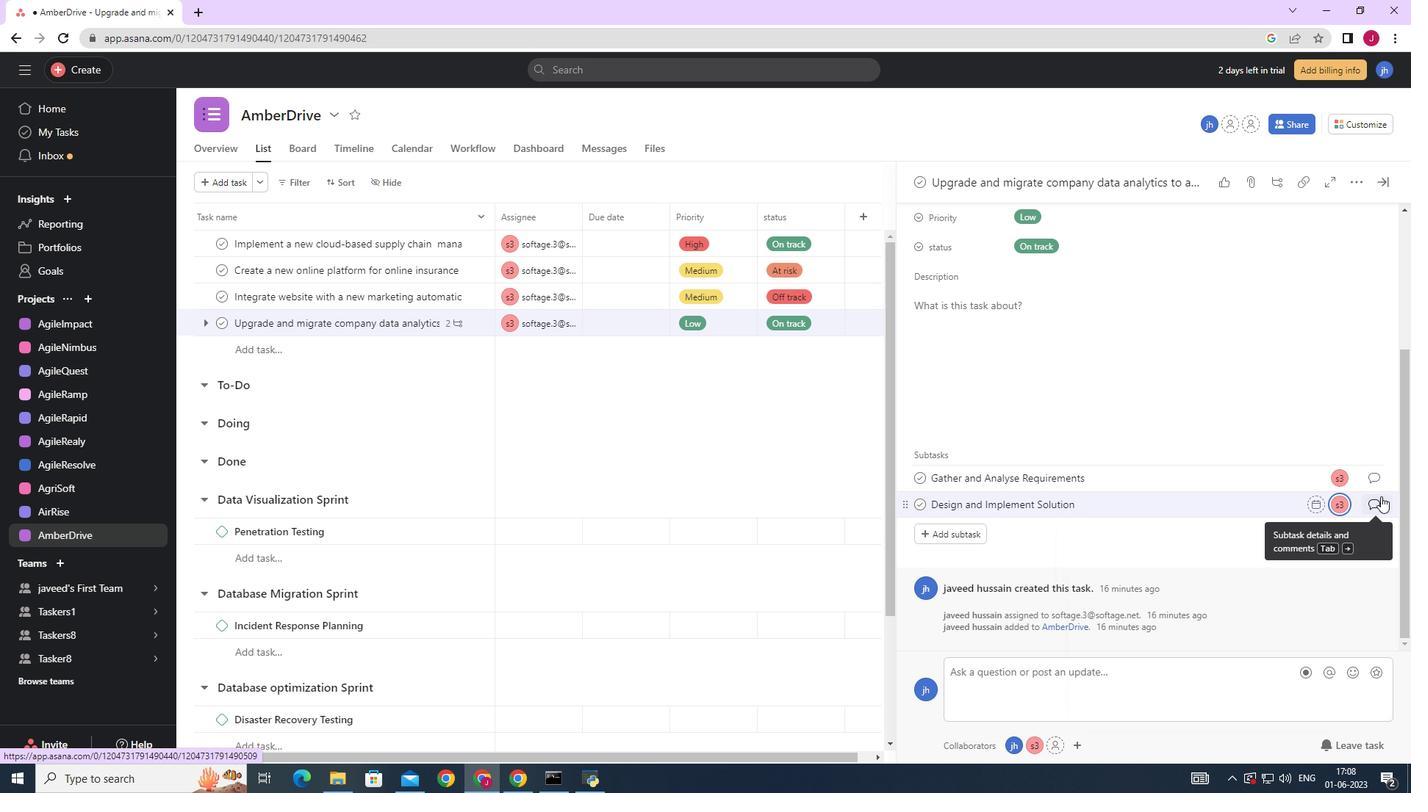
Action: Mouse pressed left at (1378, 502)
Screenshot: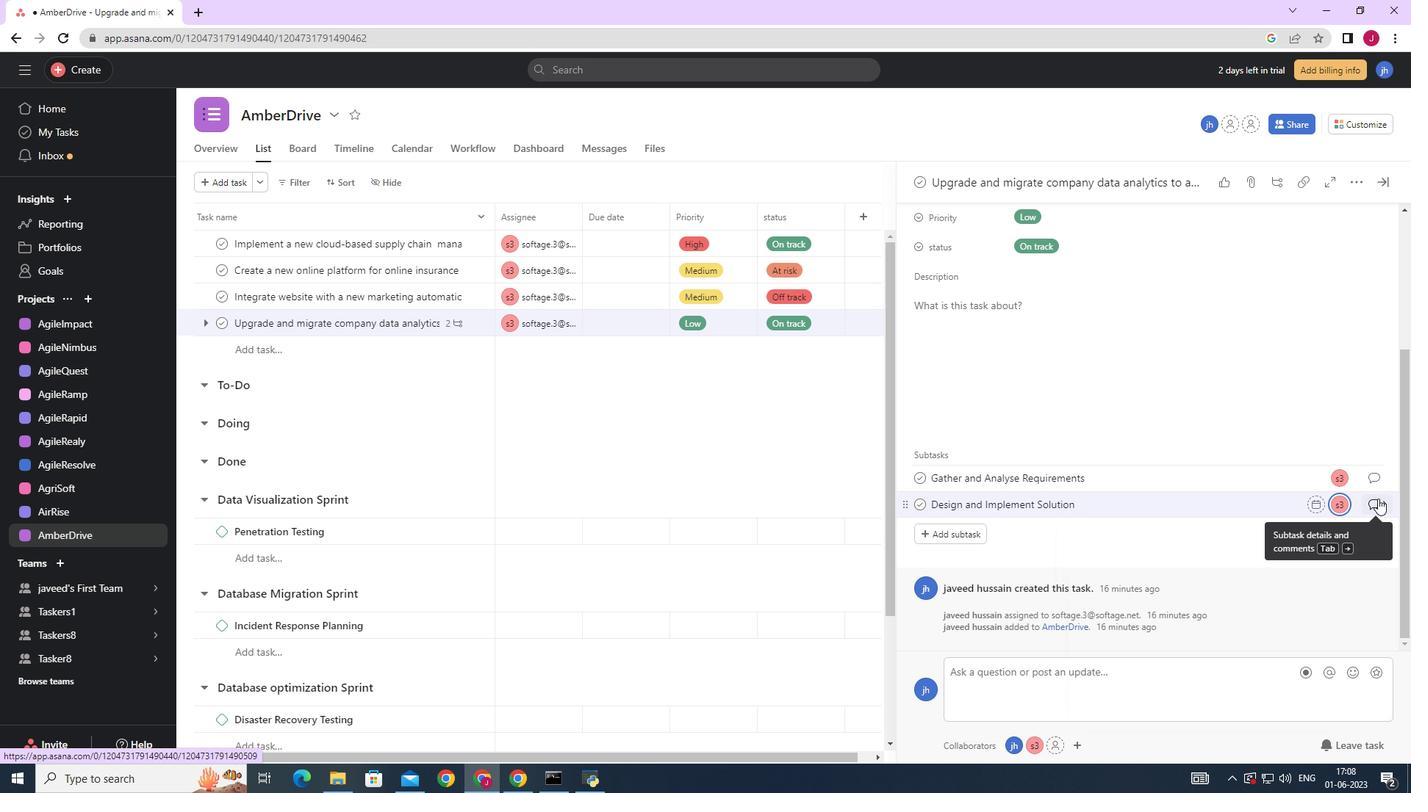 
Action: Mouse moved to (951, 389)
Screenshot: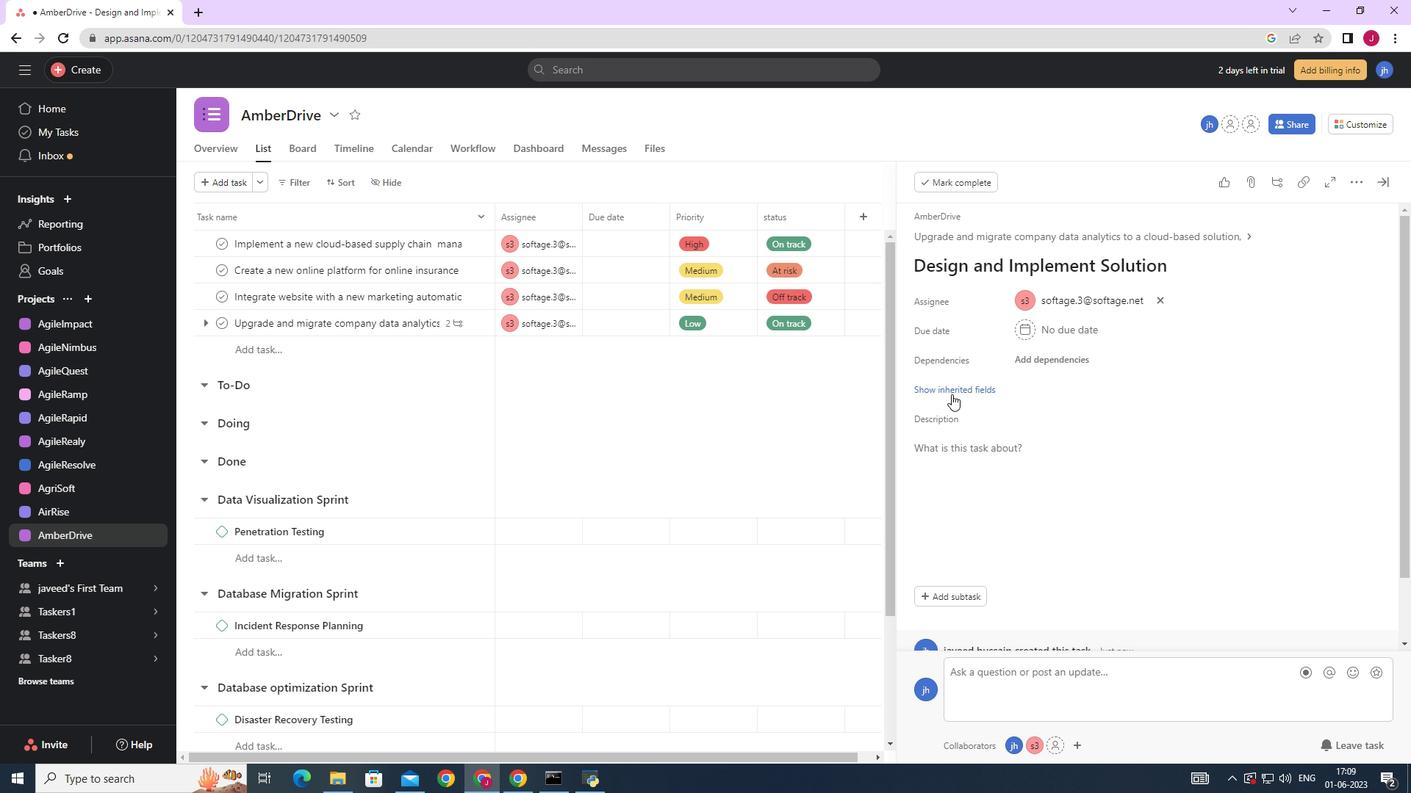 
Action: Mouse pressed left at (951, 389)
Screenshot: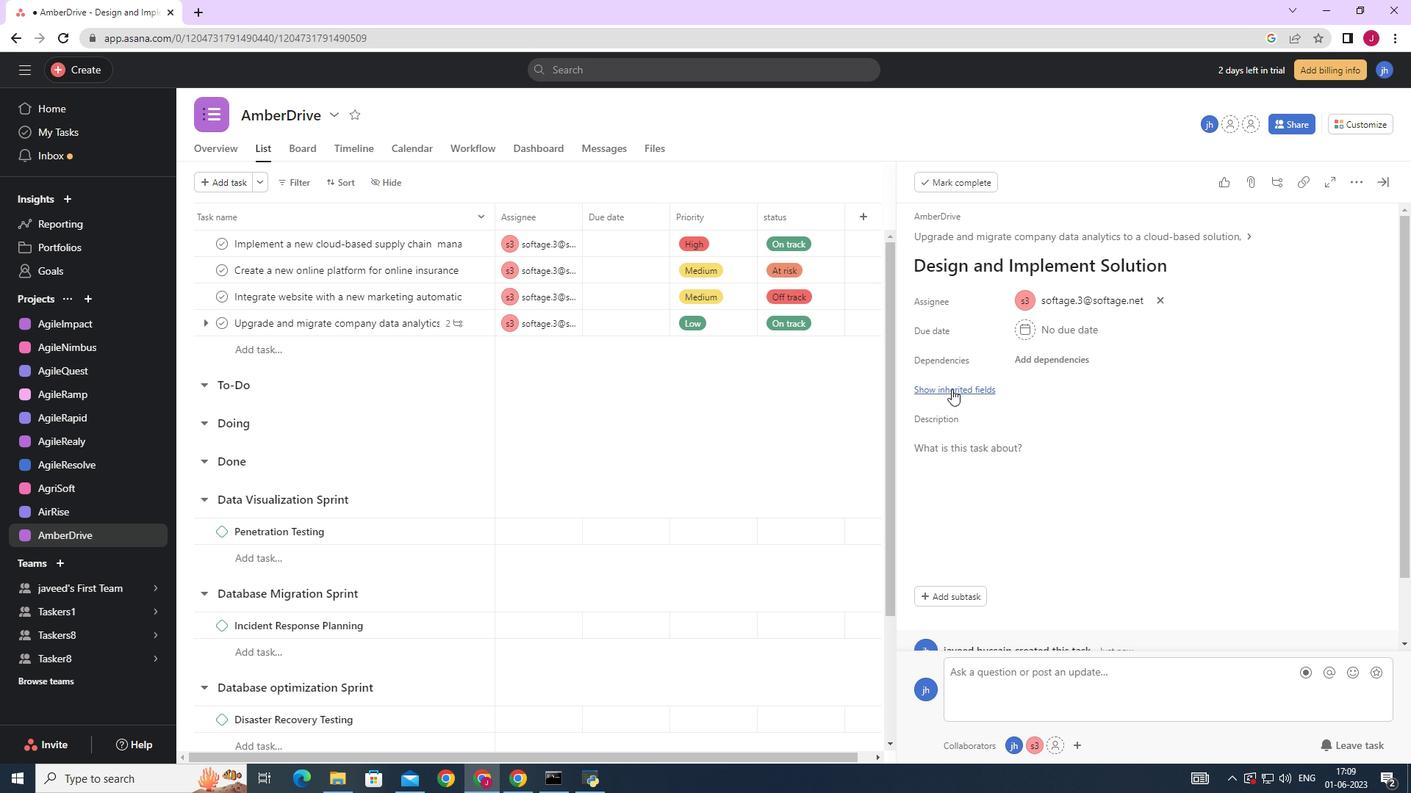 
Action: Mouse moved to (1020, 420)
Screenshot: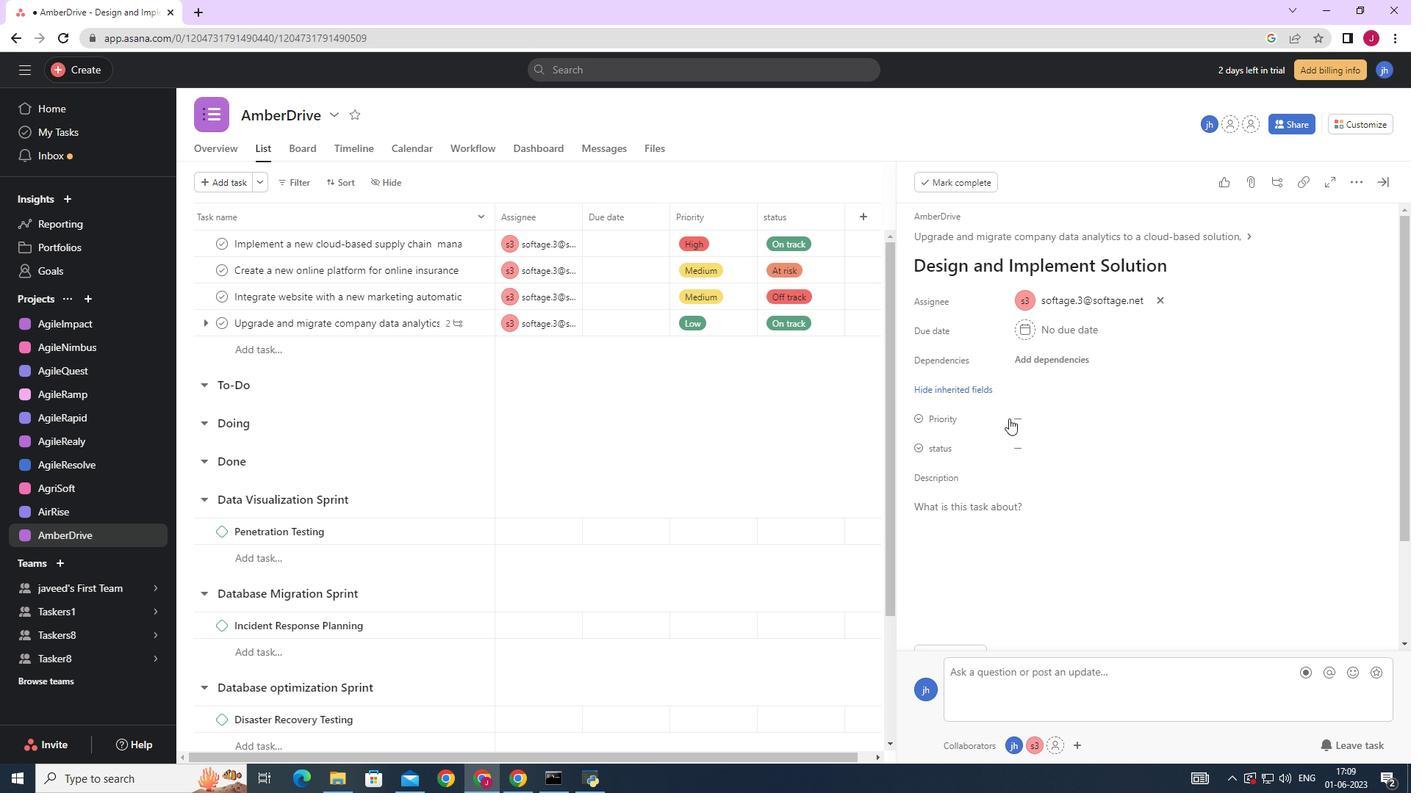 
Action: Mouse pressed left at (1020, 420)
Screenshot: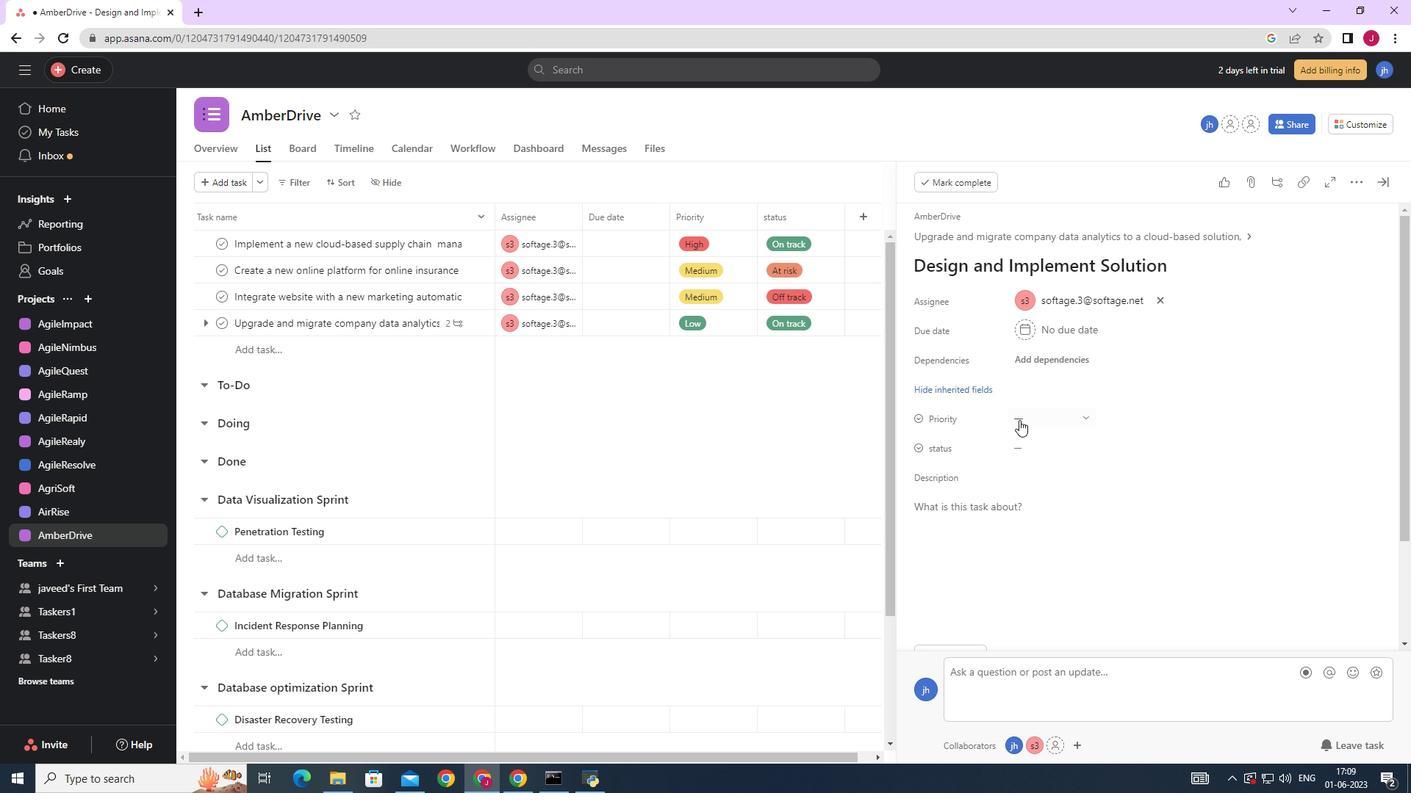 
Action: Mouse moved to (1053, 521)
Screenshot: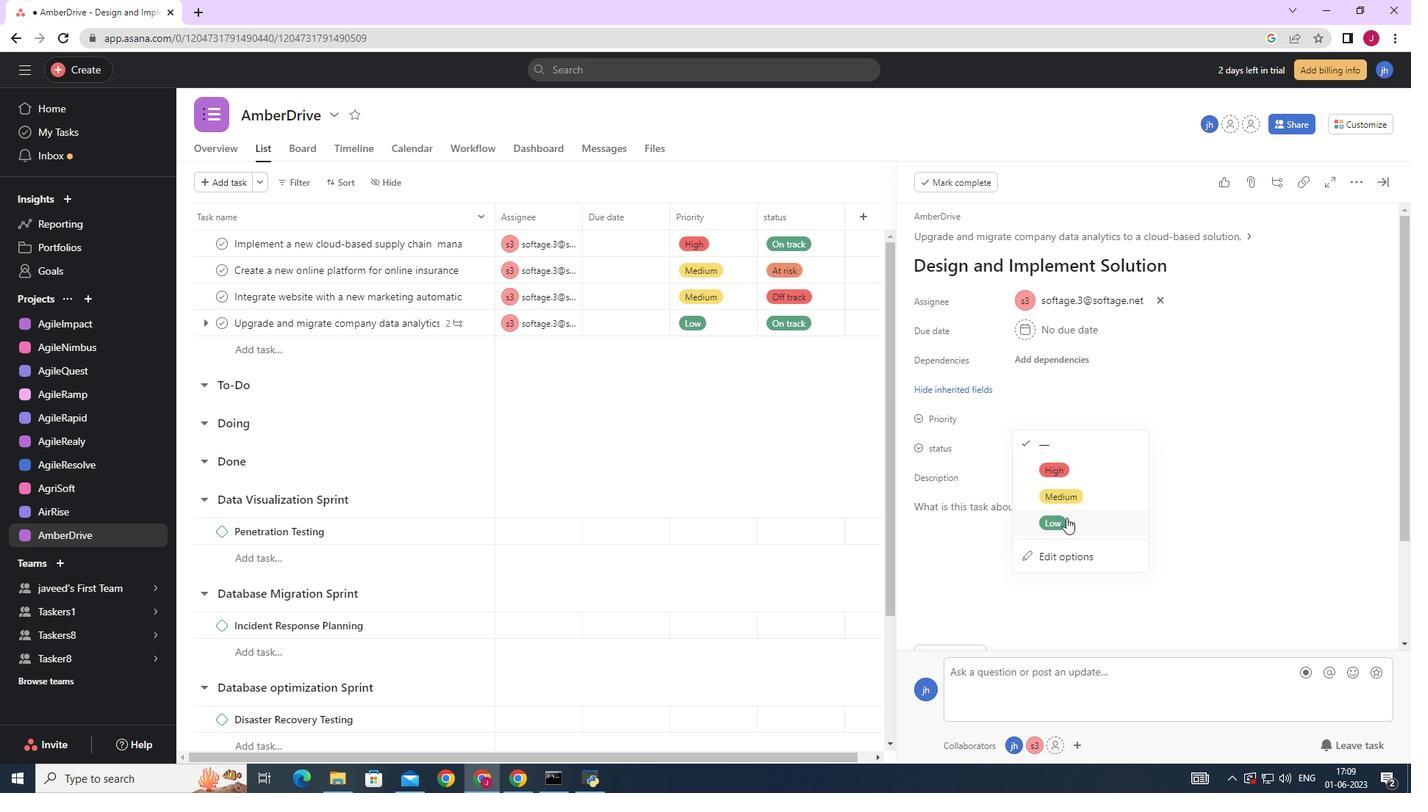 
Action: Mouse pressed left at (1053, 521)
Screenshot: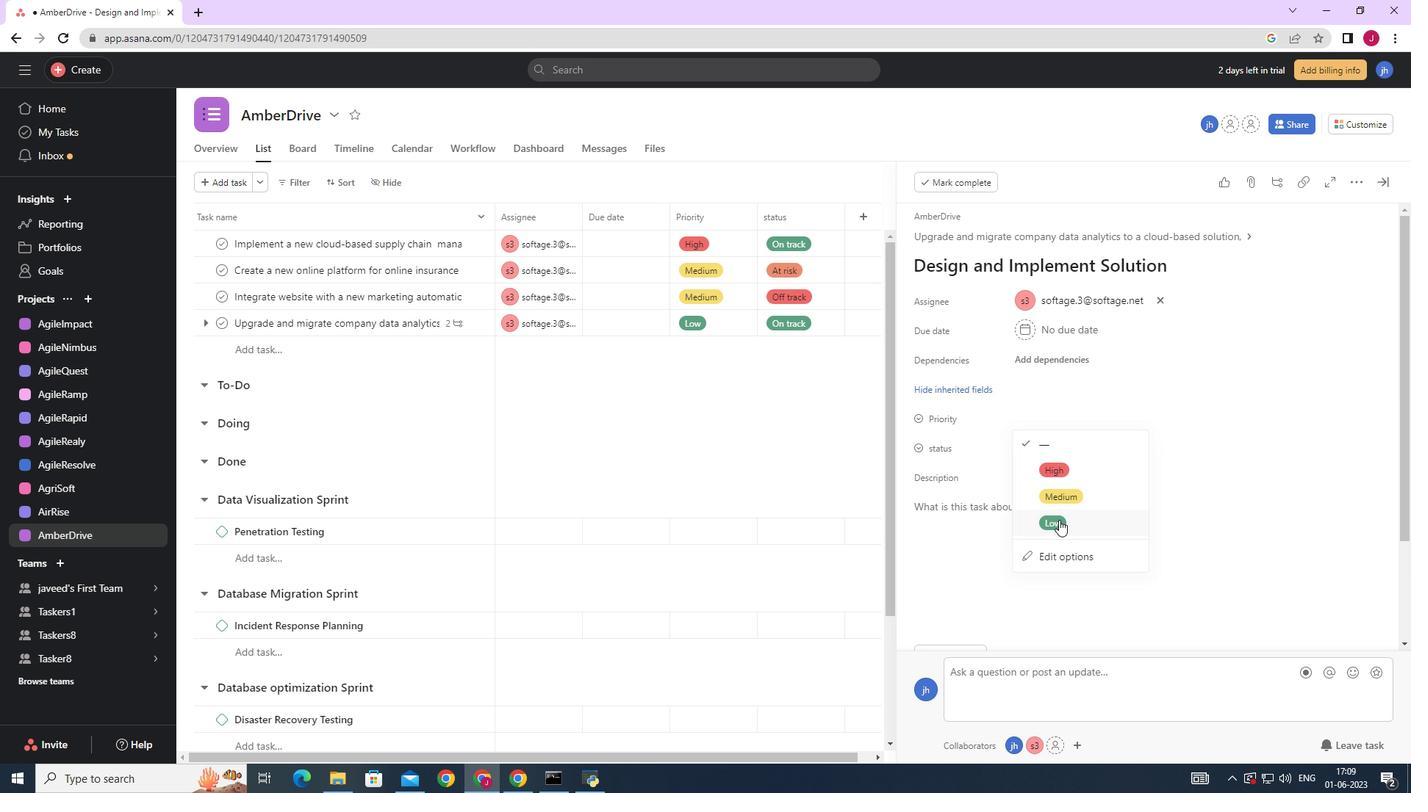 
Action: Mouse moved to (1037, 441)
Screenshot: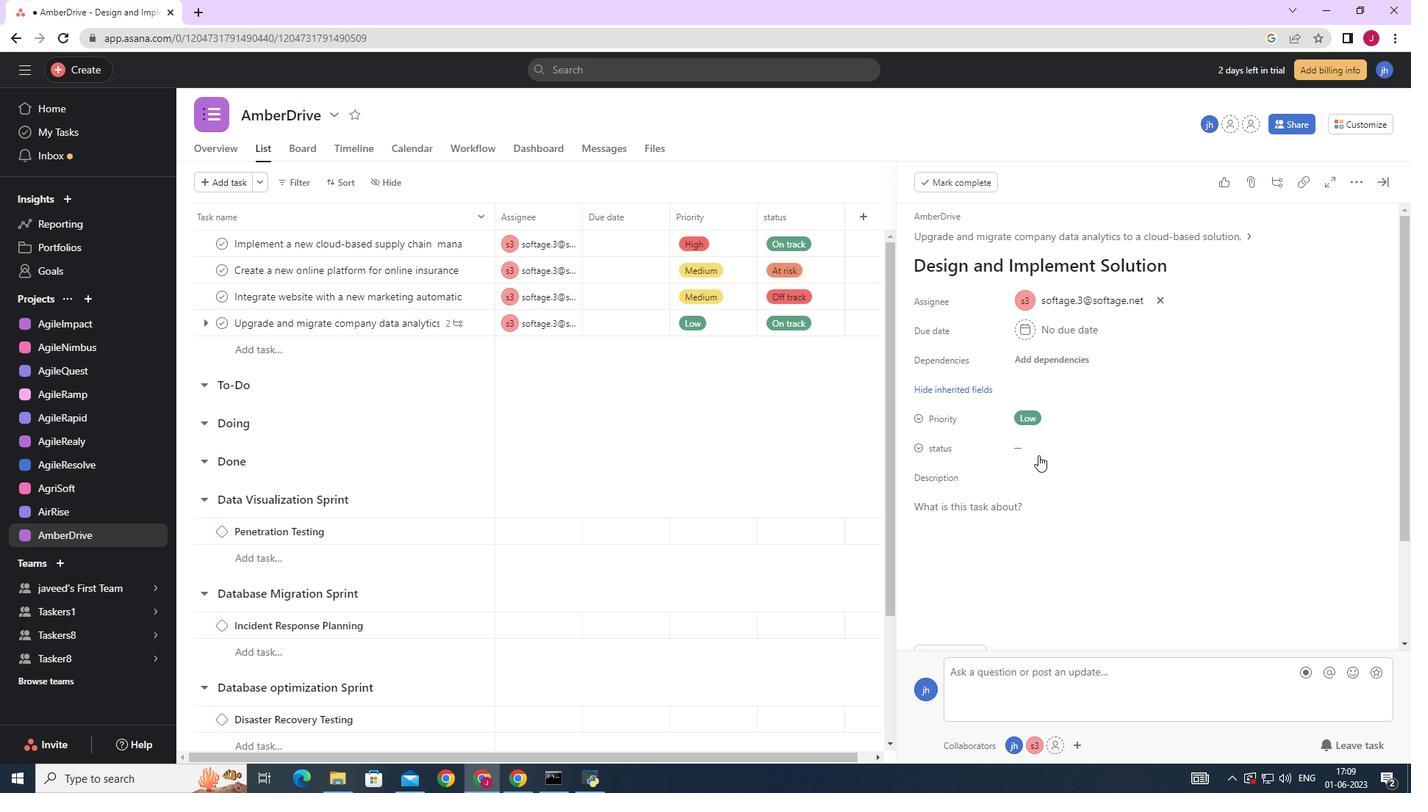 
Action: Mouse pressed left at (1037, 441)
Screenshot: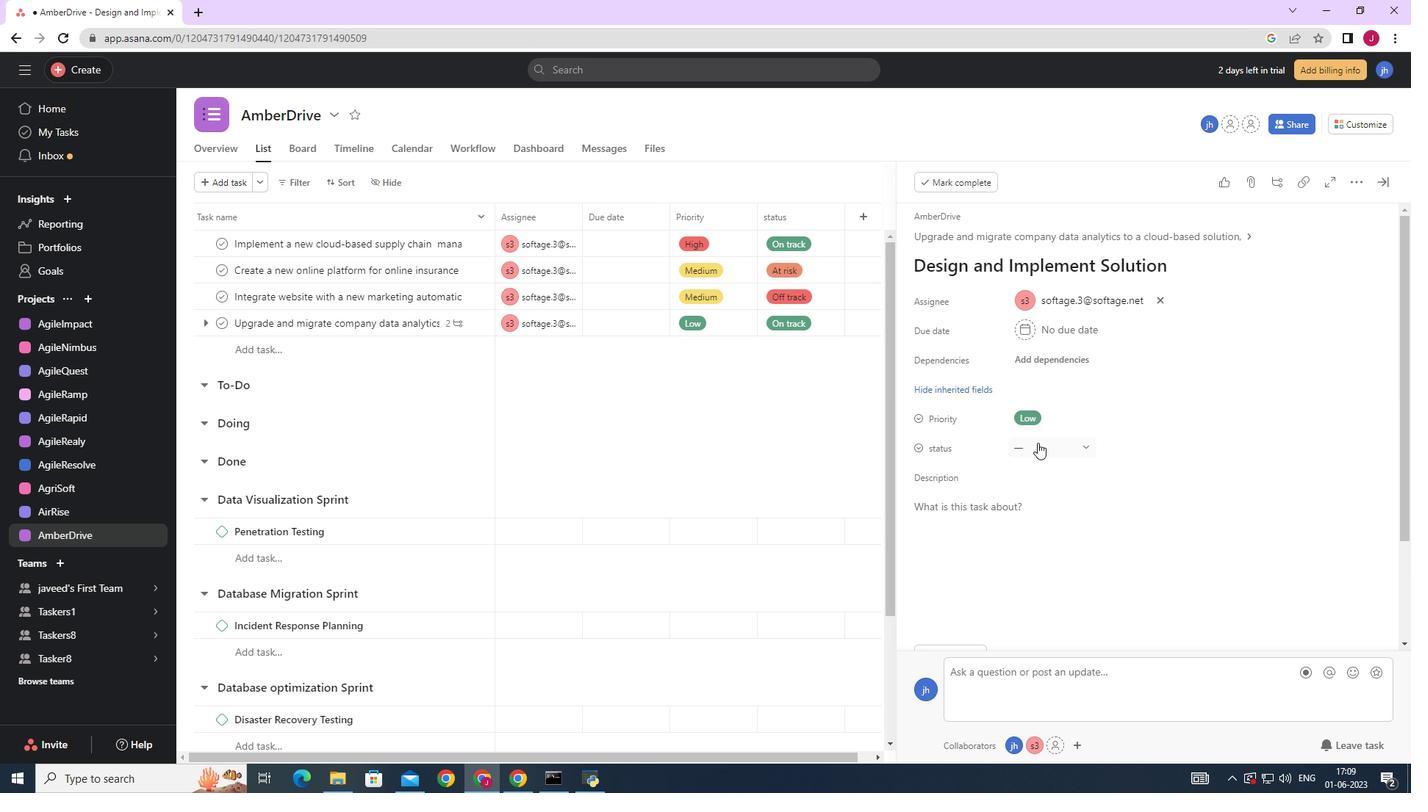 
Action: Mouse moved to (1063, 499)
Screenshot: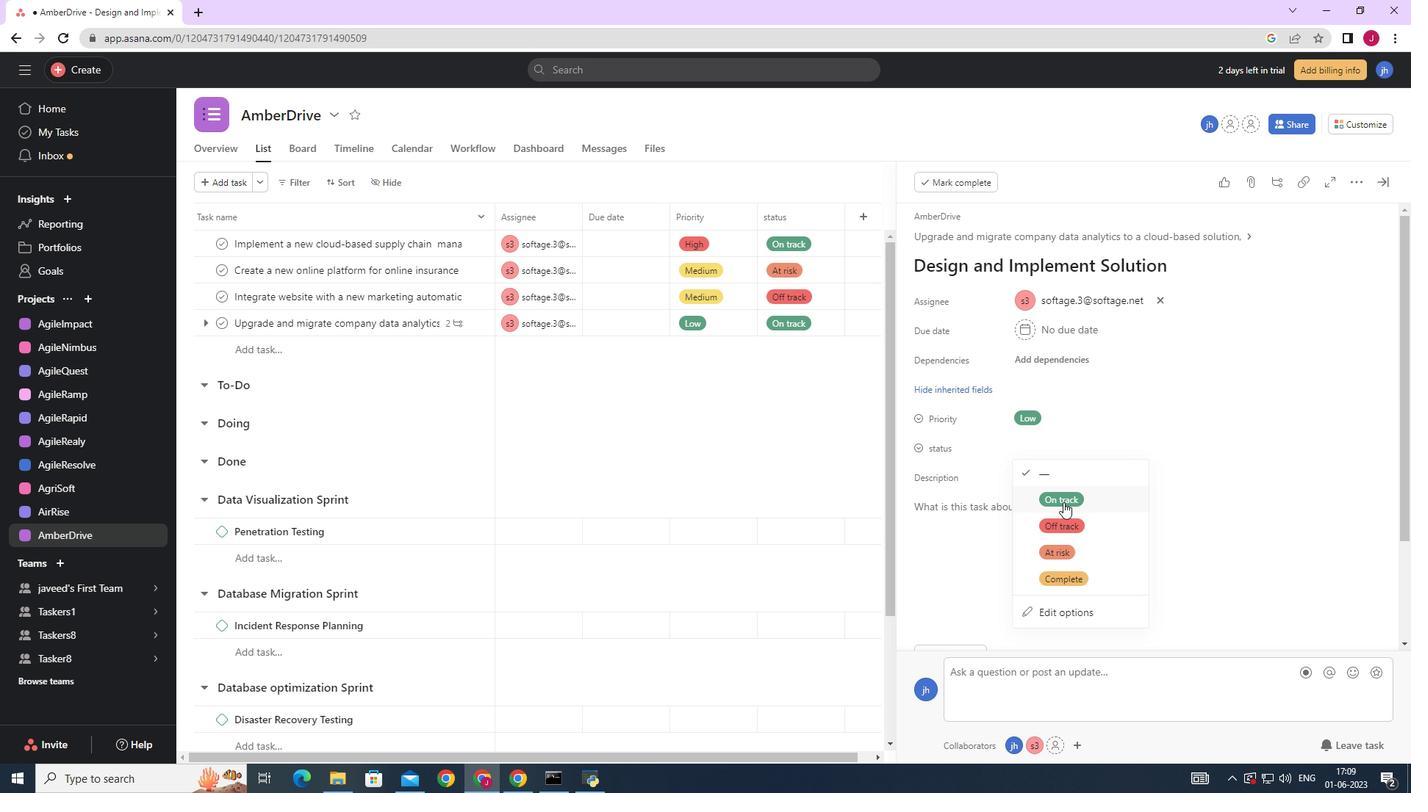 
Action: Mouse pressed left at (1063, 499)
Screenshot: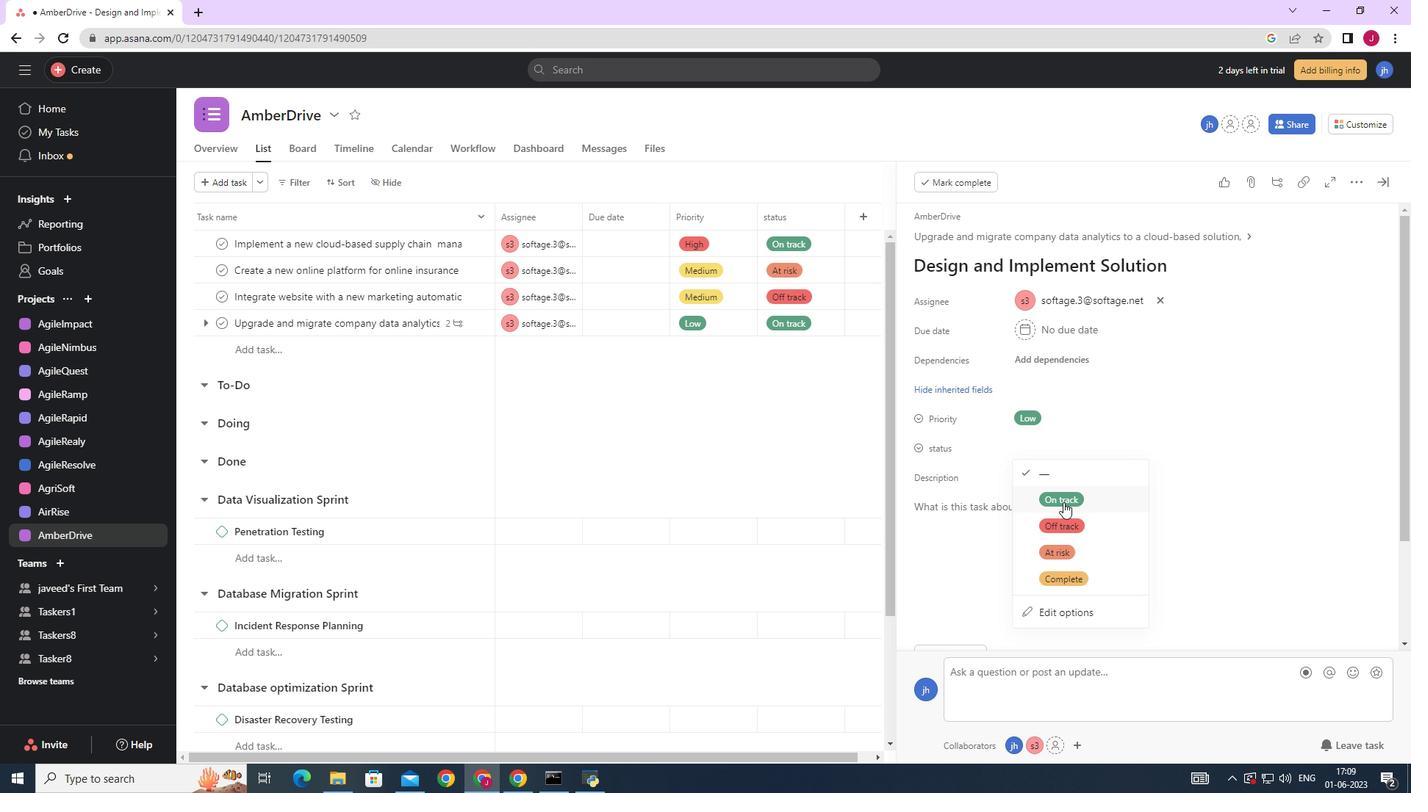 
Action: Mouse moved to (1385, 180)
Screenshot: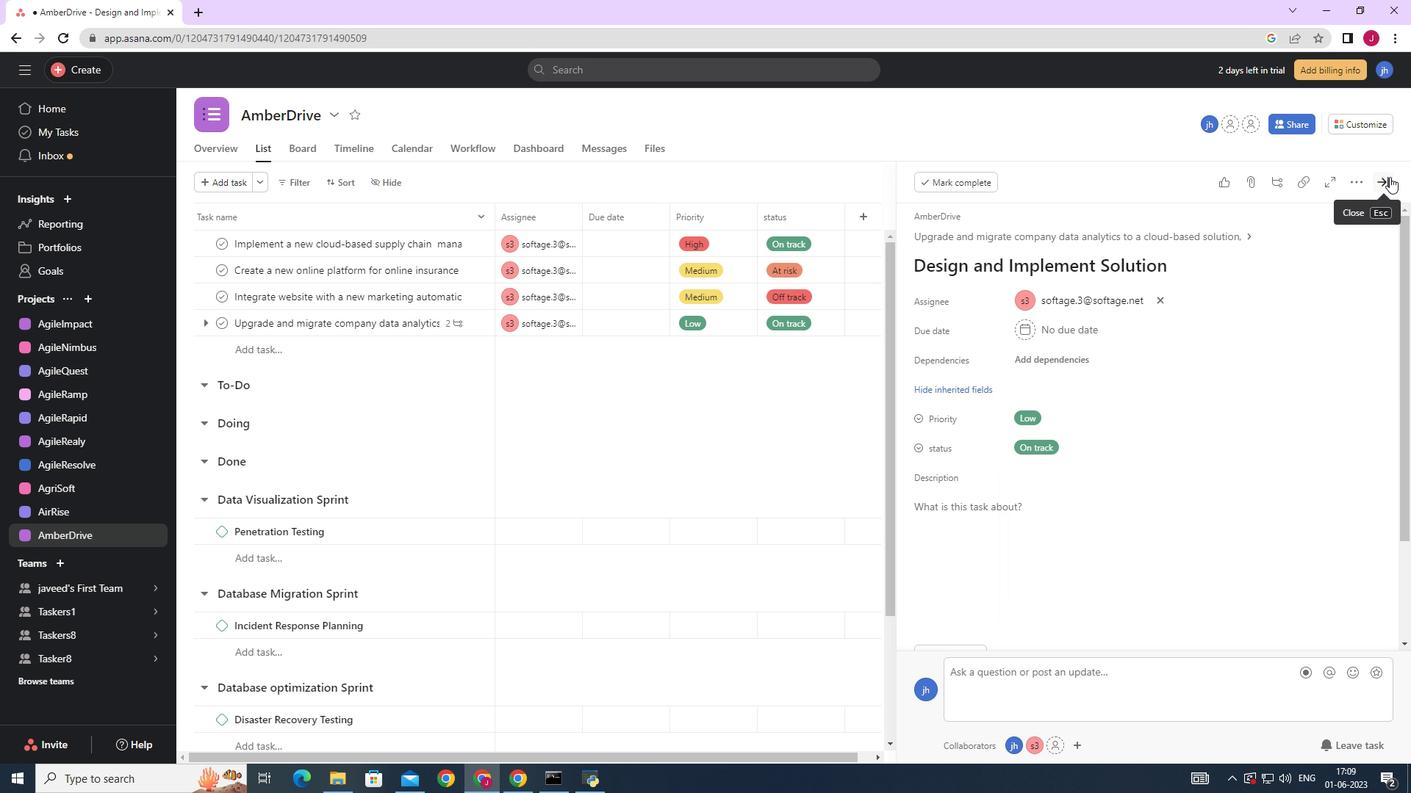 
Action: Mouse pressed left at (1385, 180)
Screenshot: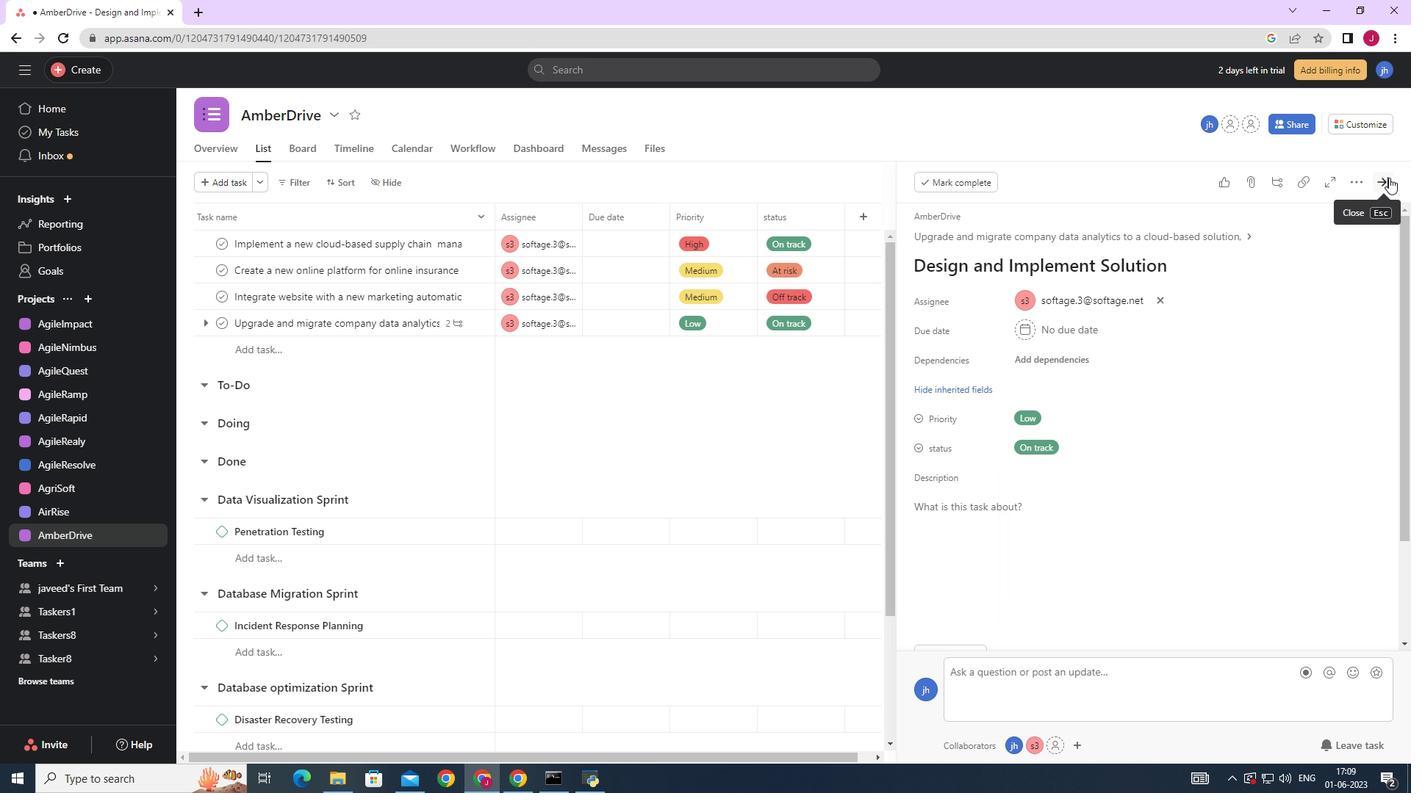 
Action: Mouse moved to (957, 380)
Screenshot: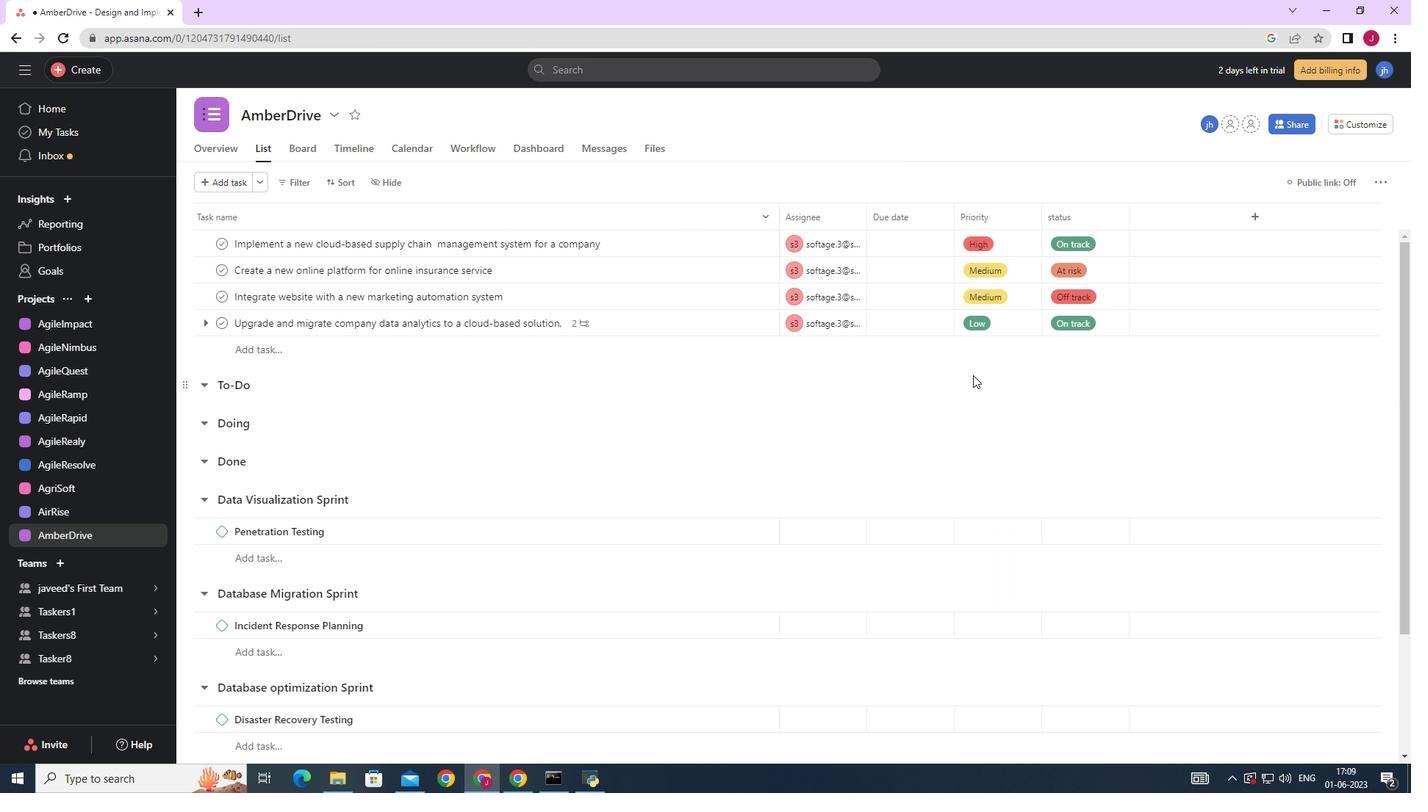 
